 Task: Look for space in Jackson, United States from 6th September, 2023 to 12th September, 2023 for 4 adults in price range Rs.10000 to Rs.14000. Place can be private room with 4 bedrooms having 4 beds and 4 bathrooms. Property type can be house, flat, guest house. Amenities needed are: wifi, TV, free parkinig on premises, gym, breakfast. Booking option can be shelf check-in. Required host language is English.
Action: Mouse moved to (470, 120)
Screenshot: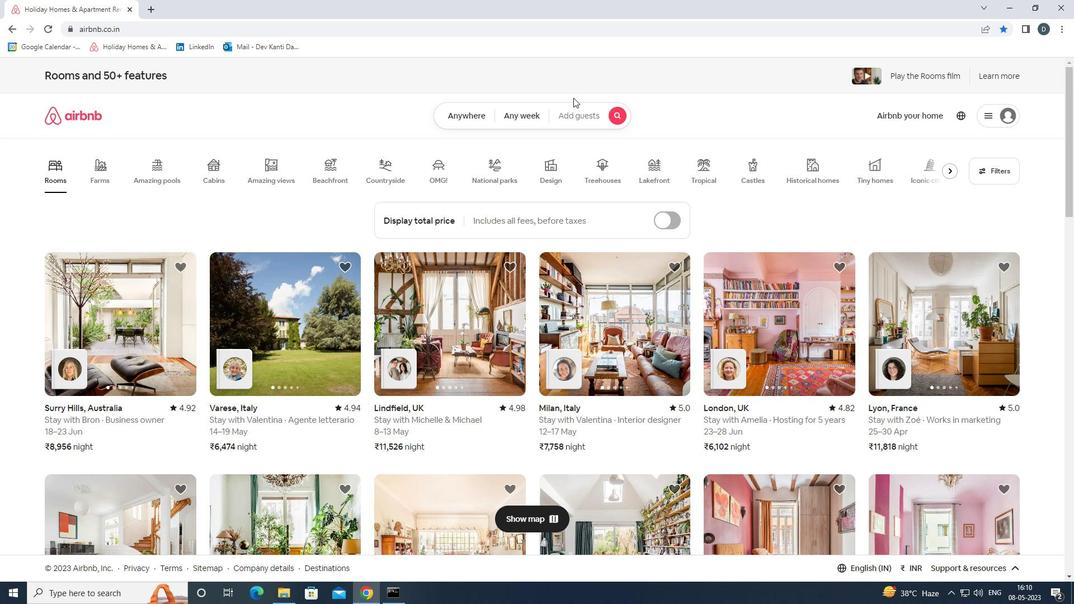 
Action: Mouse pressed left at (470, 120)
Screenshot: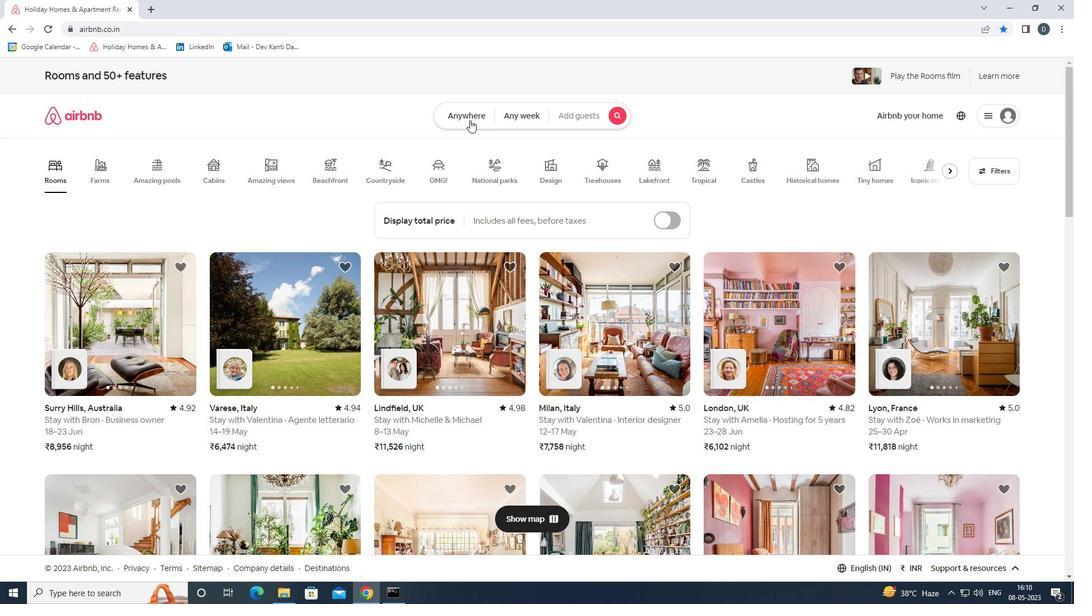
Action: Mouse moved to (428, 158)
Screenshot: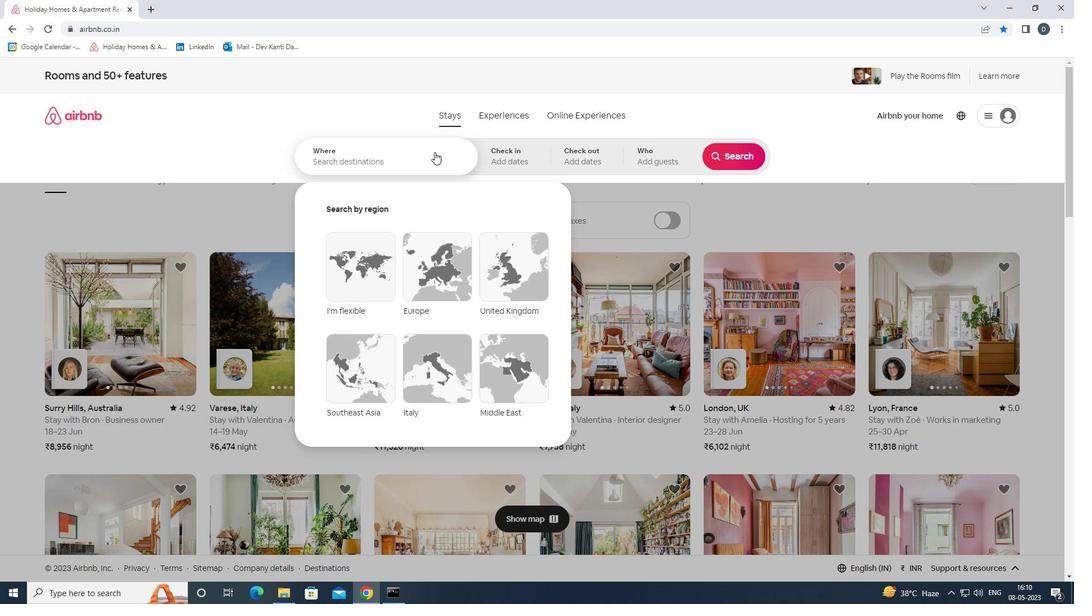 
Action: Mouse pressed left at (428, 158)
Screenshot: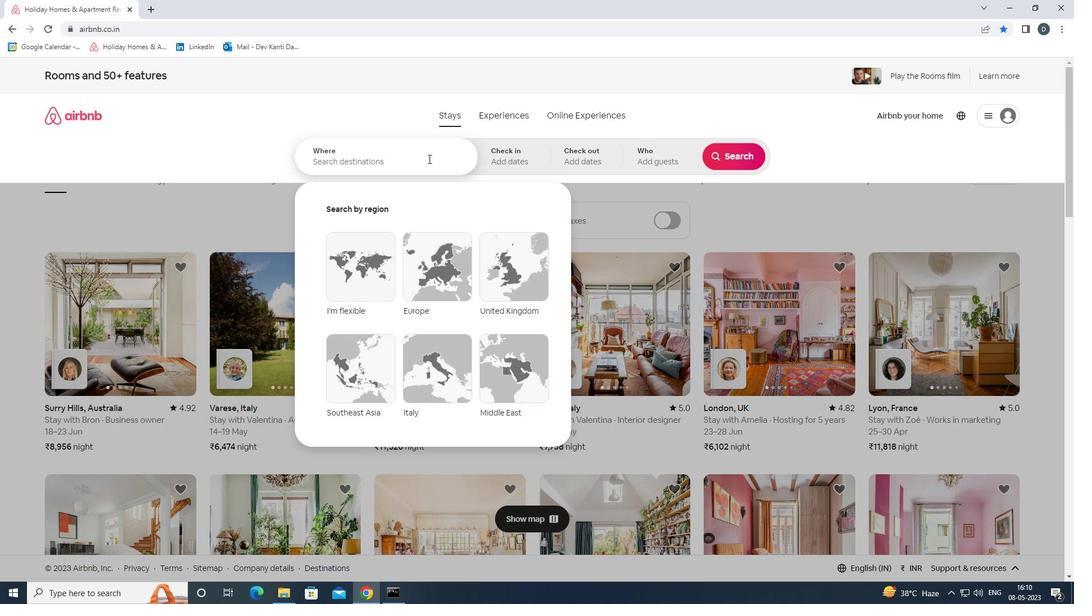 
Action: Mouse moved to (428, 160)
Screenshot: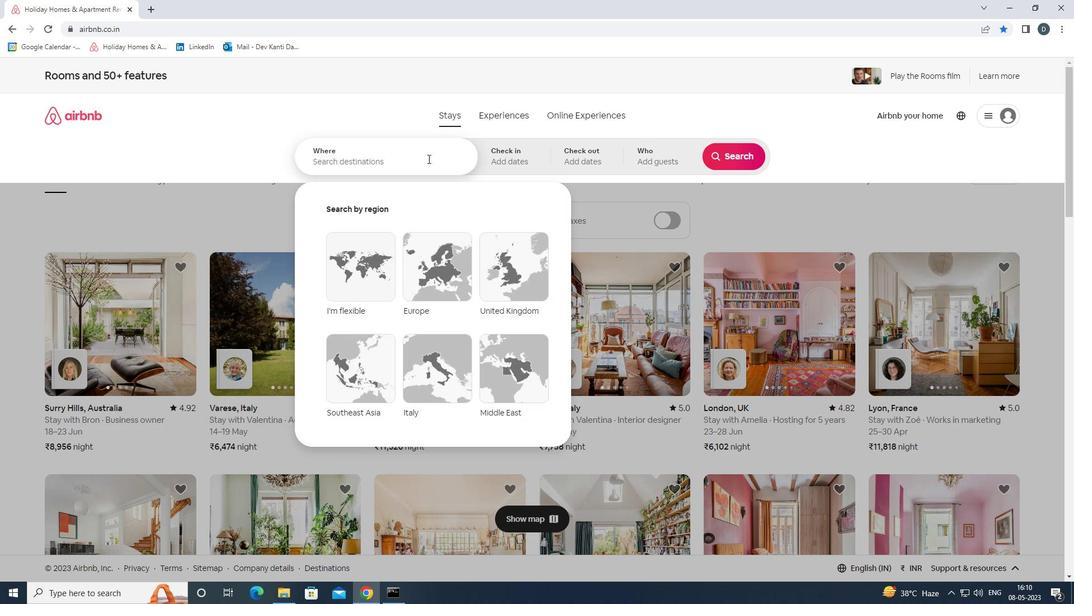 
Action: Key pressed <Key.shift><Key.shift><Key.shift><Key.shift><Key.shift><Key.shift><Key.shift><Key.shift><Key.shift><Key.shift><Key.shift><Key.shift><Key.shift><Key.shift><Key.shift><Key.shift><Key.shift><Key.shift><Key.shift><Key.shift><Key.shift><Key.shift><Key.shift><Key.shift><Key.shift><Key.shift>JACKSON,<Key.shift><Key.shift><Key.shift>UNITED<Key.space><Key.shift>STATES<Key.enter>
Screenshot: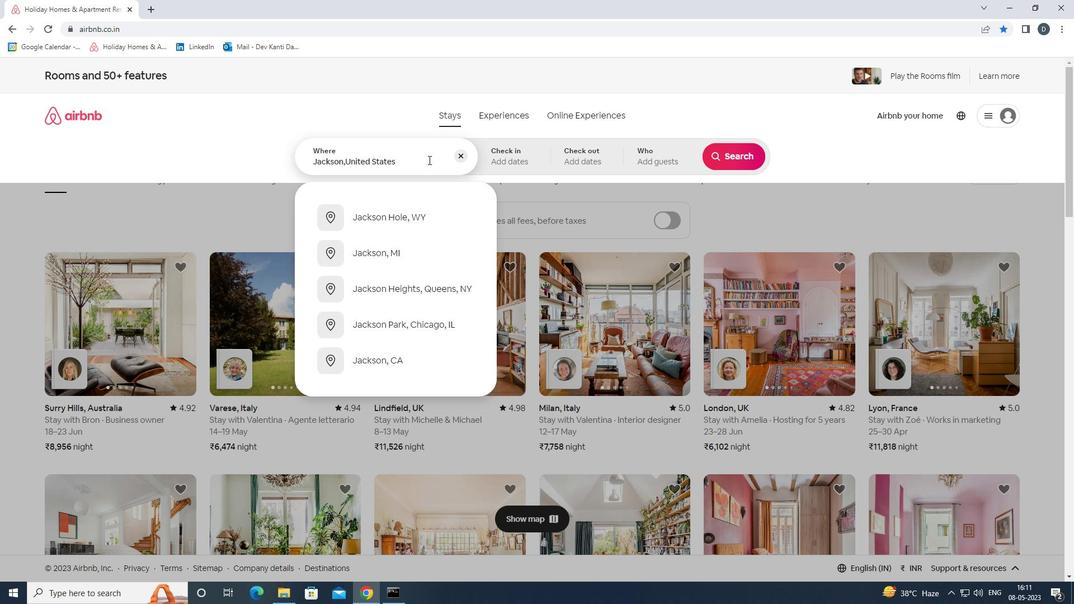 
Action: Mouse moved to (730, 246)
Screenshot: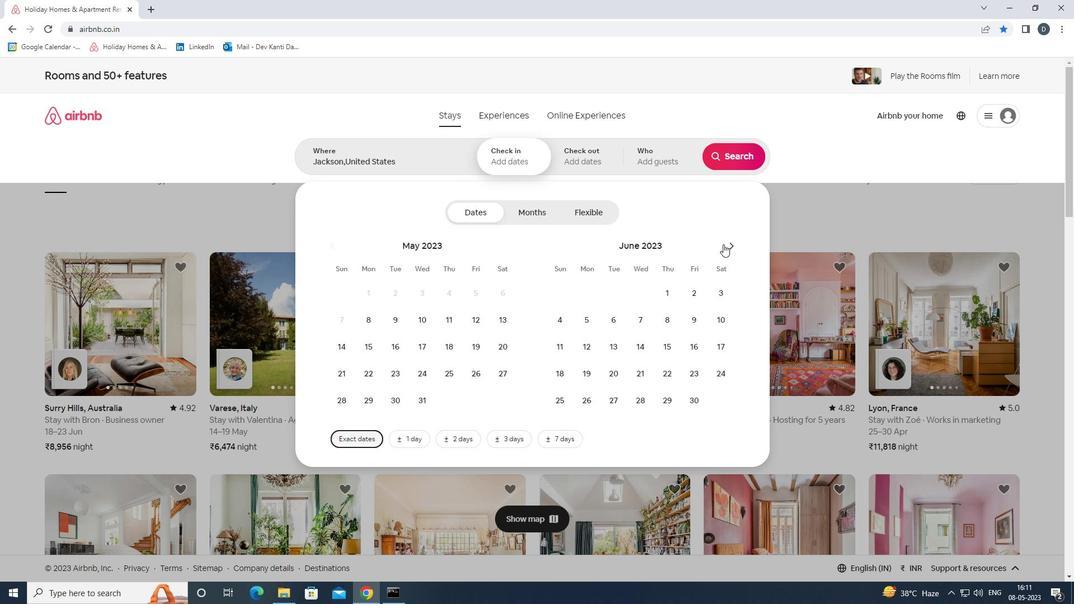 
Action: Mouse pressed left at (730, 246)
Screenshot: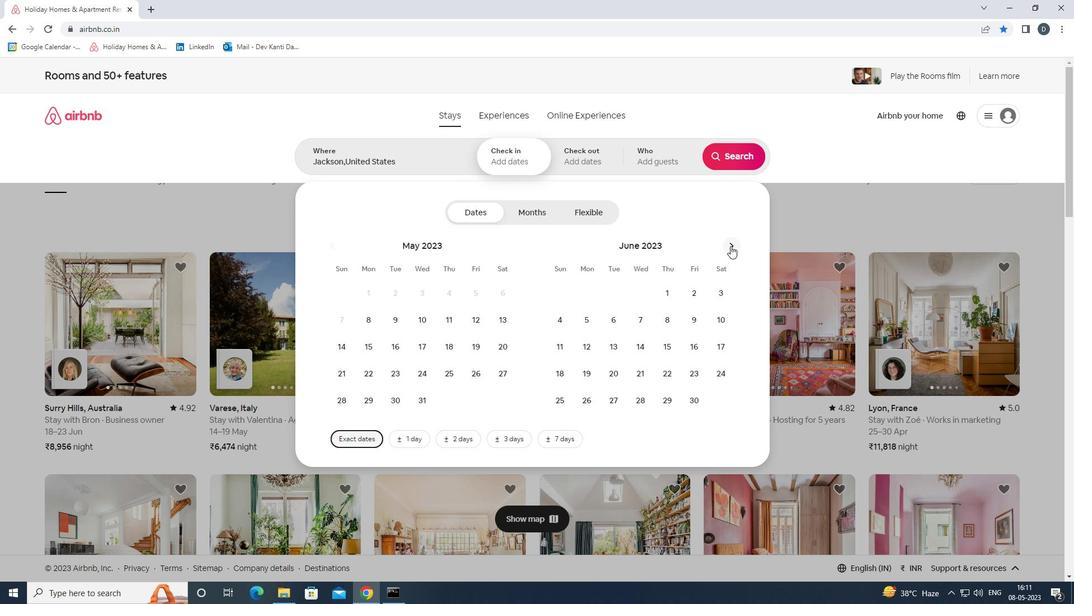 
Action: Mouse pressed left at (730, 246)
Screenshot: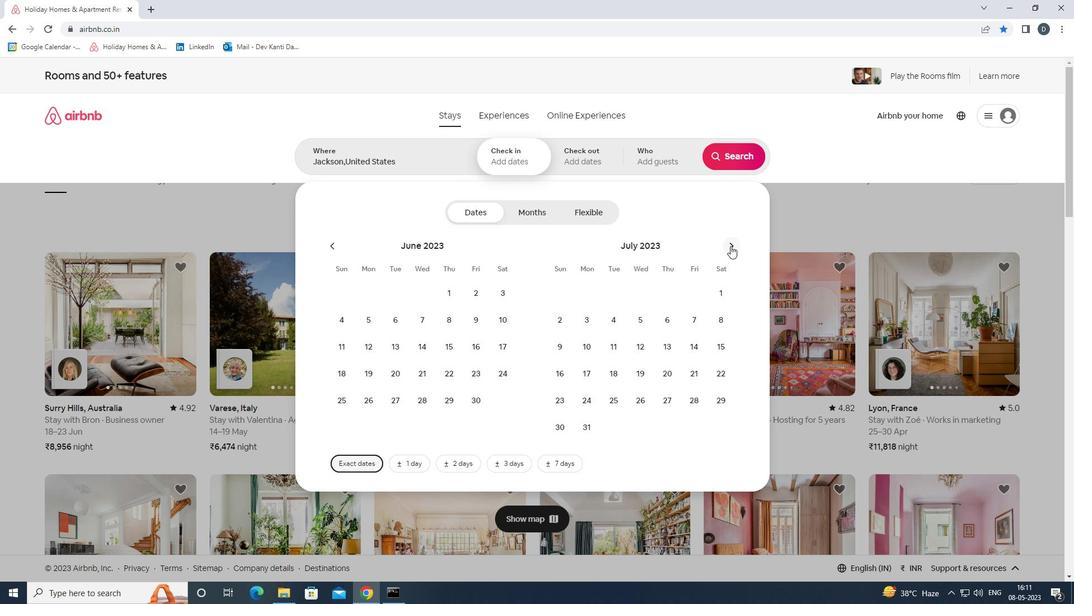 
Action: Mouse pressed left at (730, 246)
Screenshot: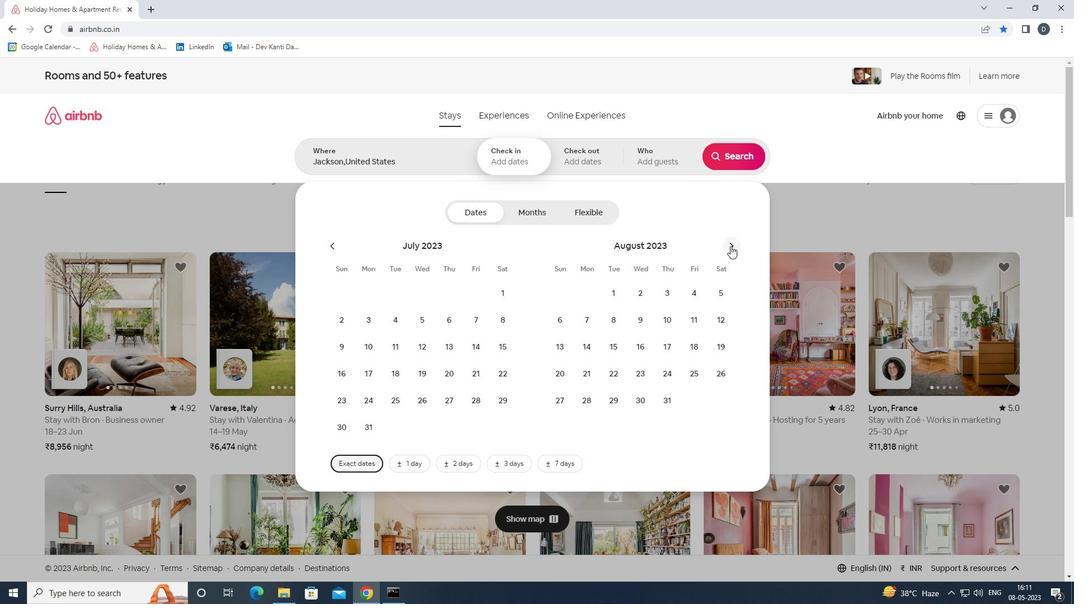 
Action: Mouse moved to (645, 318)
Screenshot: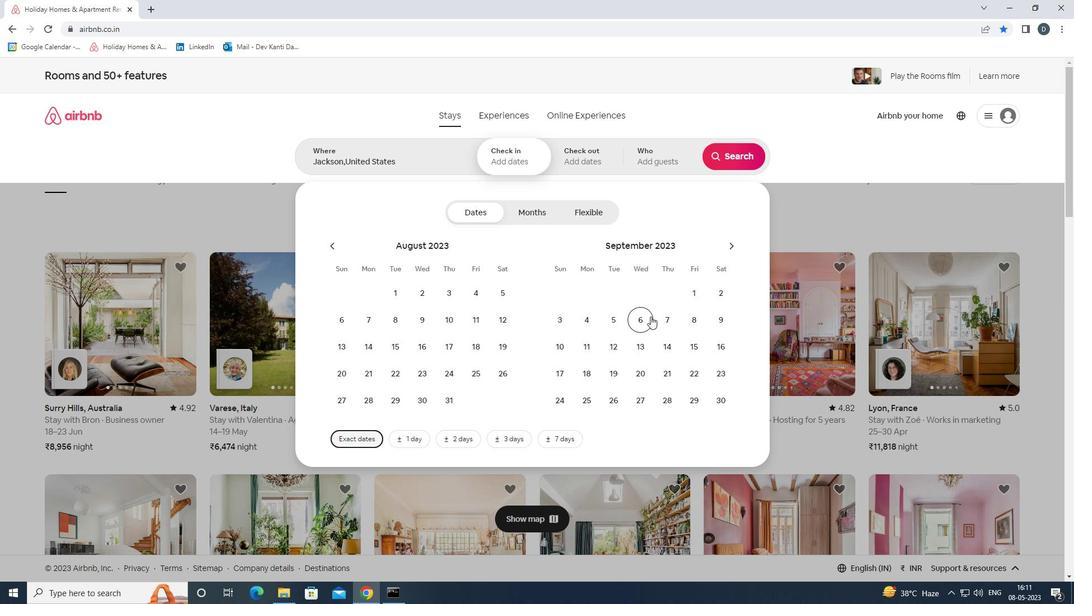 
Action: Mouse pressed left at (645, 318)
Screenshot: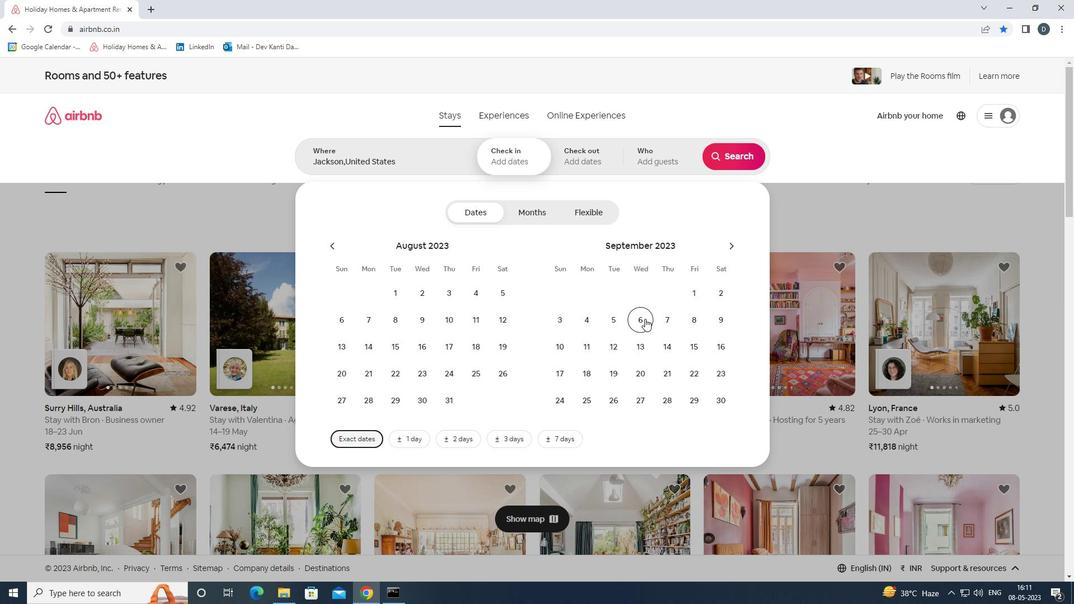 
Action: Mouse moved to (621, 341)
Screenshot: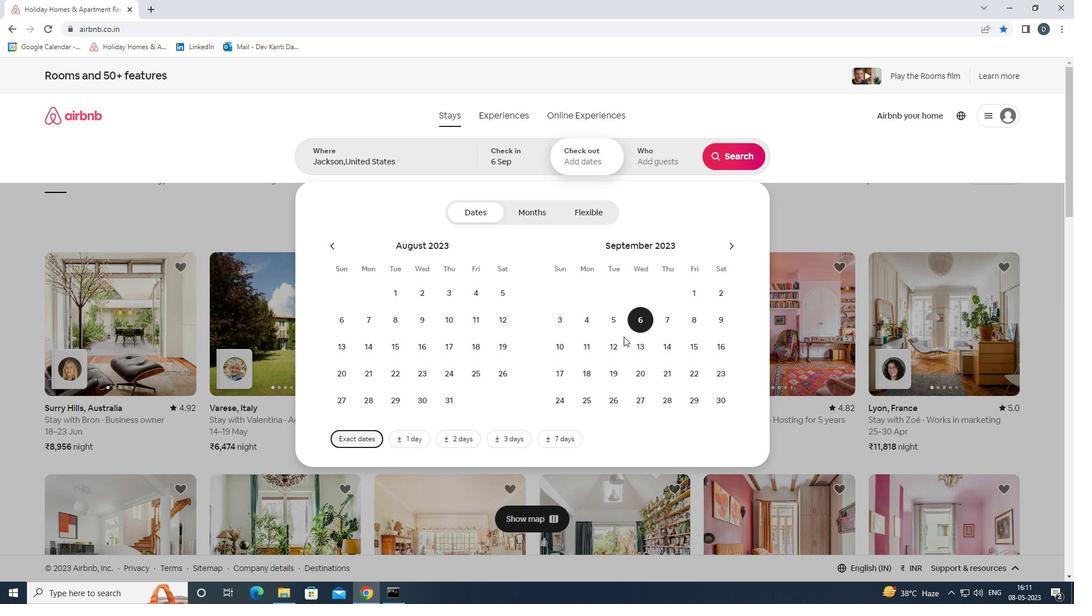 
Action: Mouse pressed left at (621, 341)
Screenshot: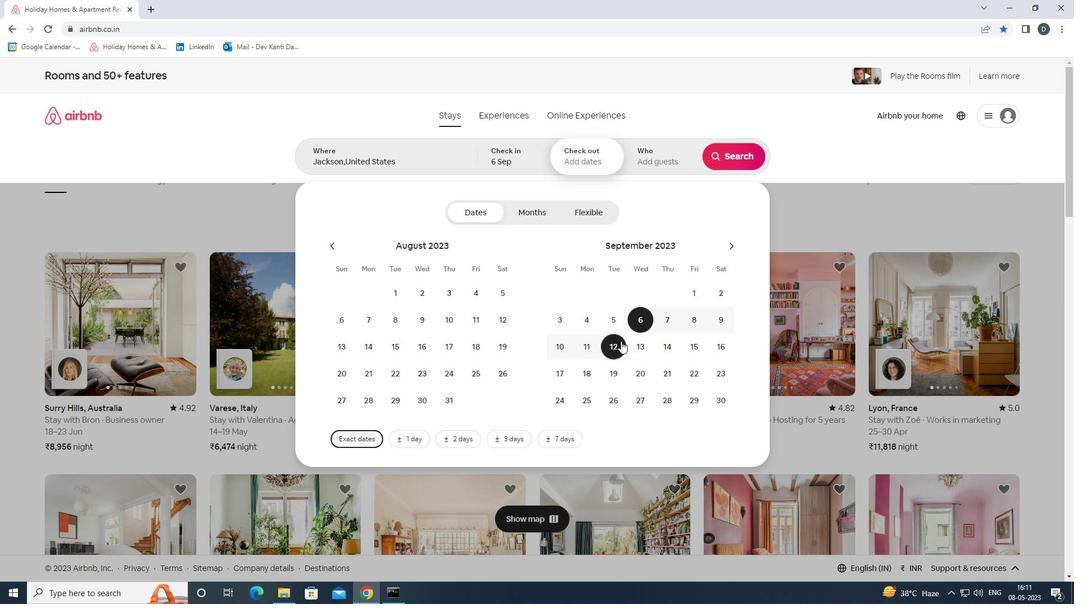 
Action: Mouse moved to (671, 159)
Screenshot: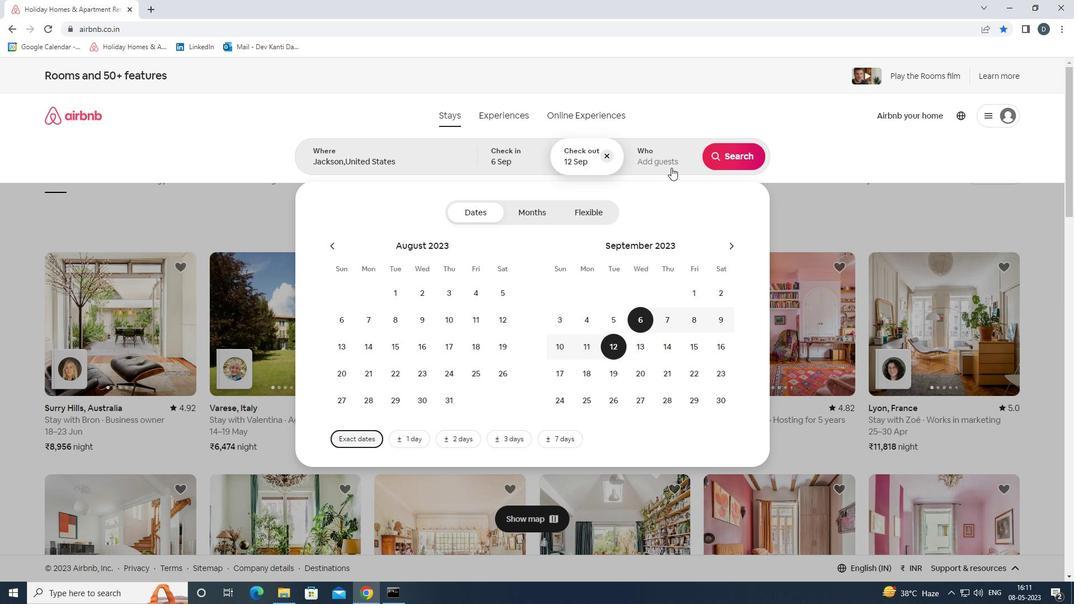 
Action: Mouse pressed left at (671, 159)
Screenshot: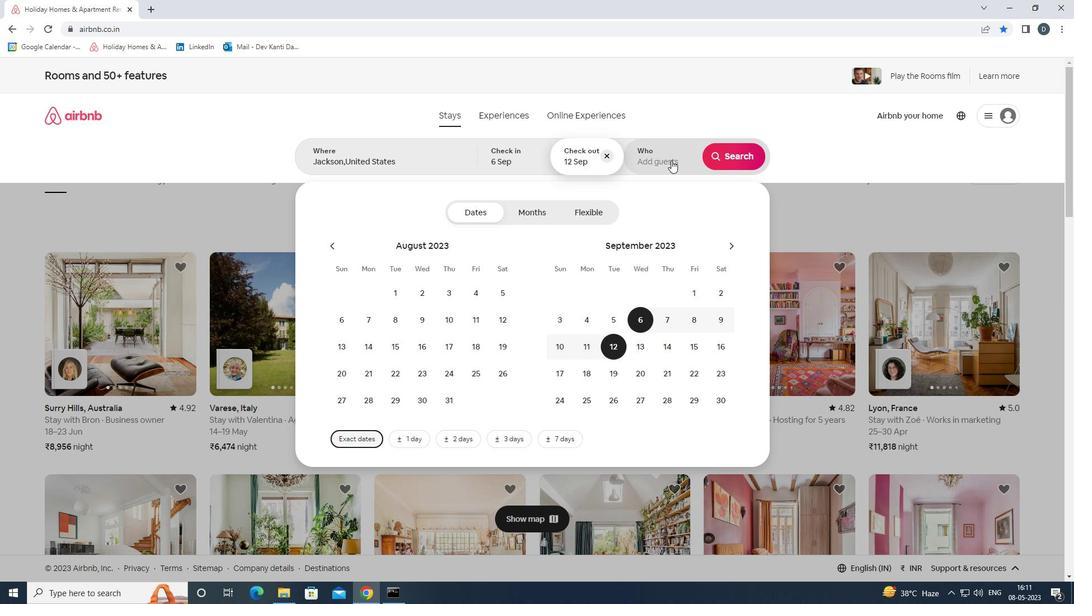 
Action: Mouse moved to (734, 219)
Screenshot: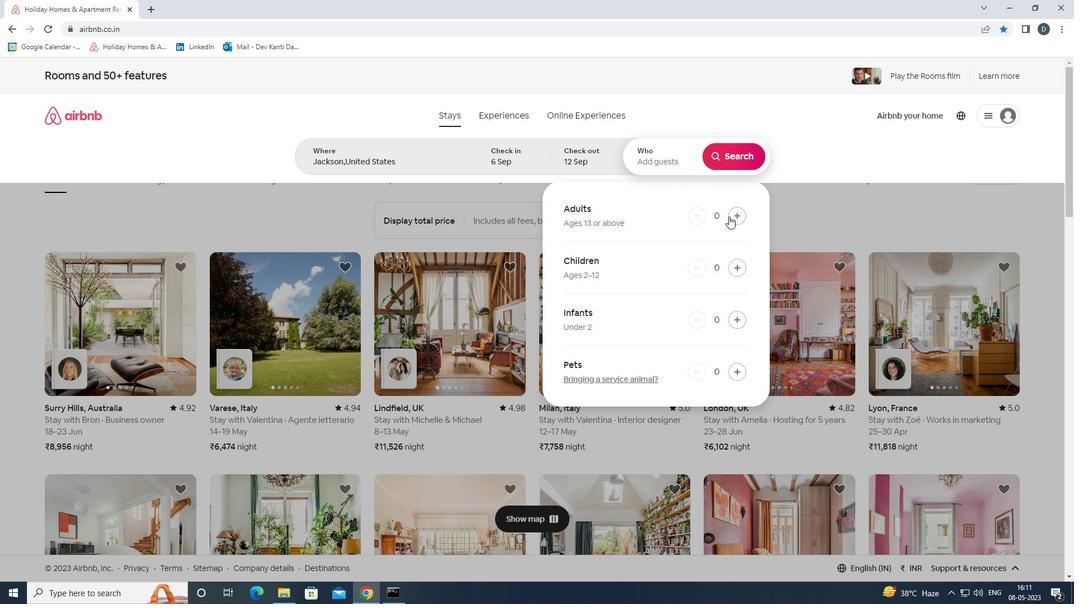 
Action: Mouse pressed left at (734, 219)
Screenshot: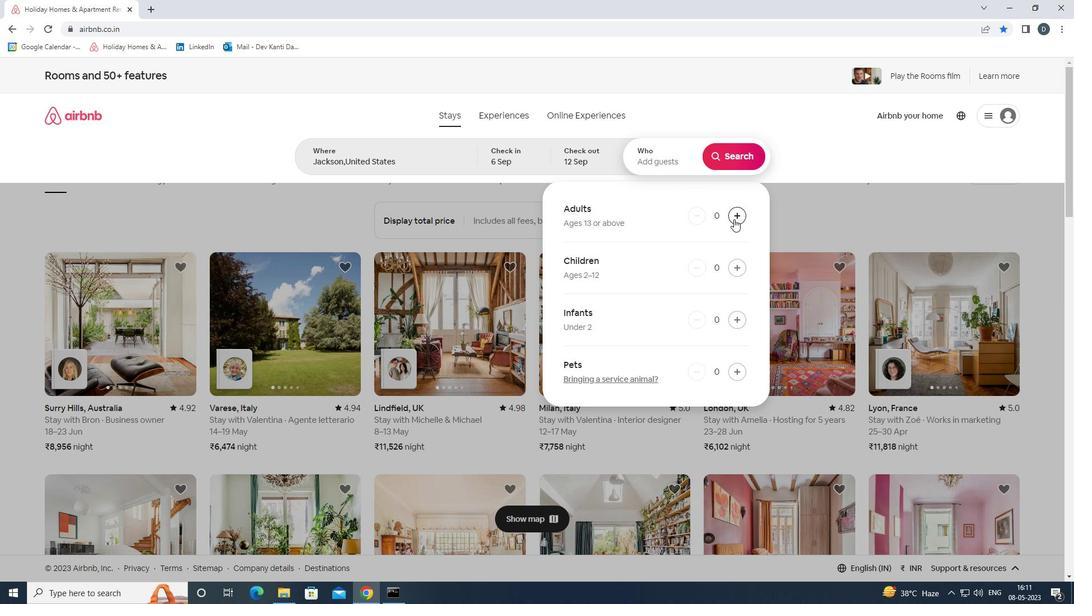 
Action: Mouse pressed left at (734, 219)
Screenshot: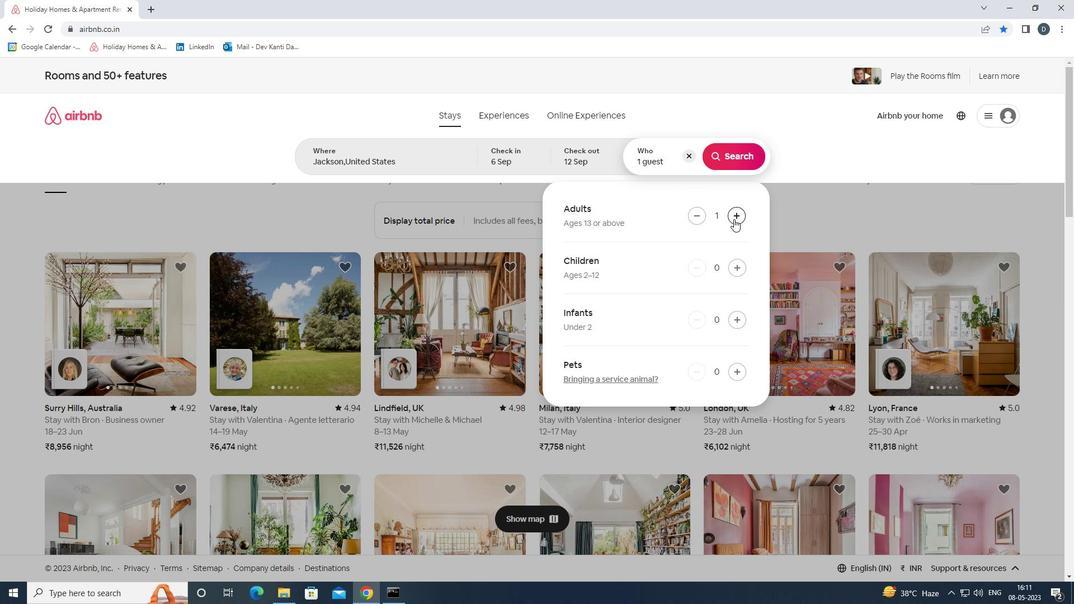 
Action: Mouse pressed left at (734, 219)
Screenshot: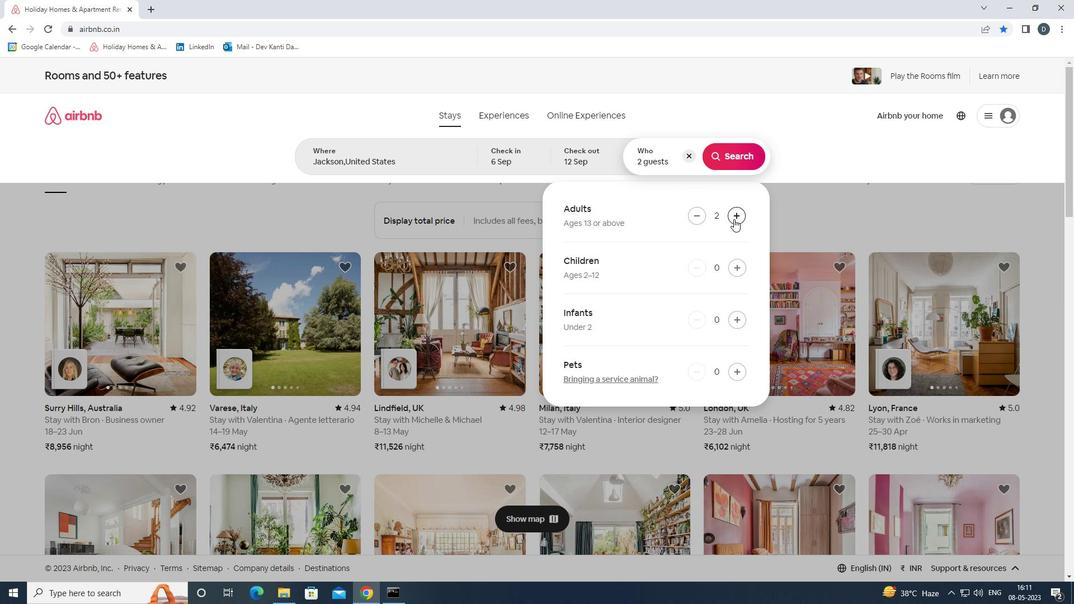 
Action: Mouse pressed left at (734, 219)
Screenshot: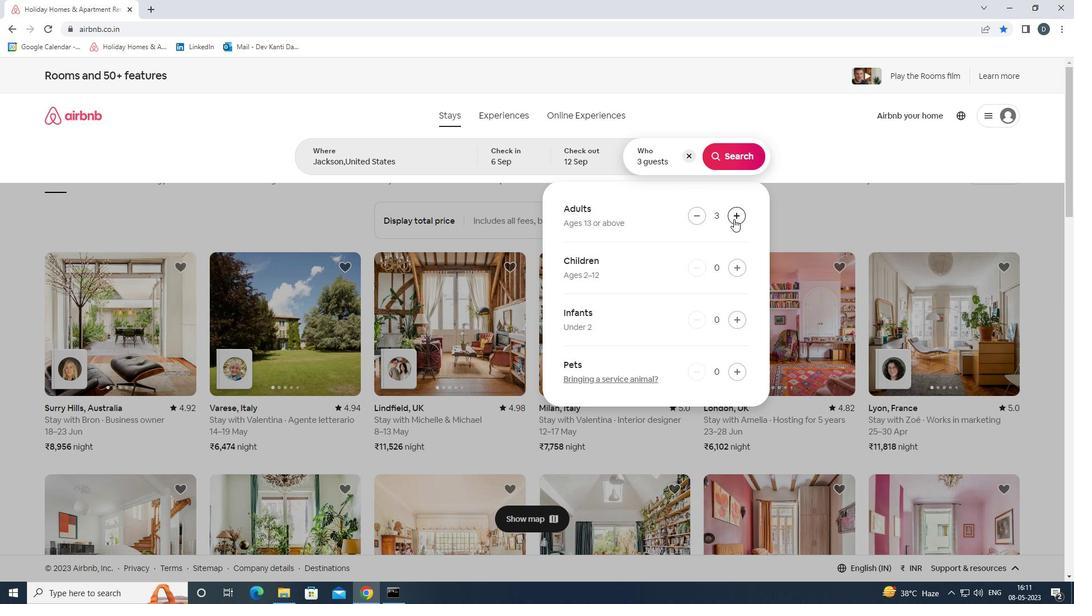 
Action: Mouse moved to (737, 160)
Screenshot: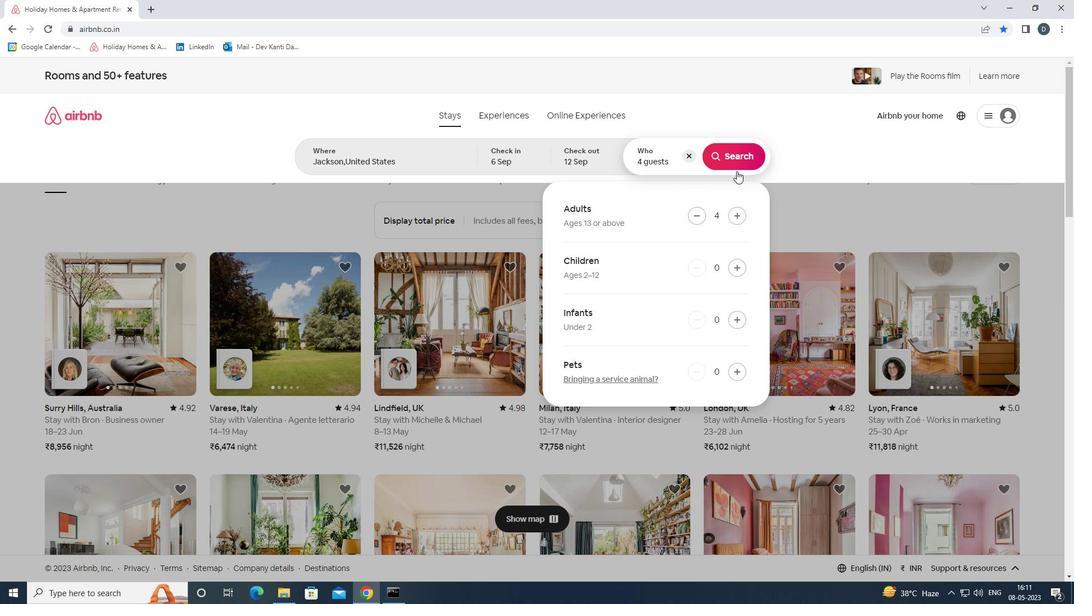 
Action: Mouse pressed left at (737, 160)
Screenshot: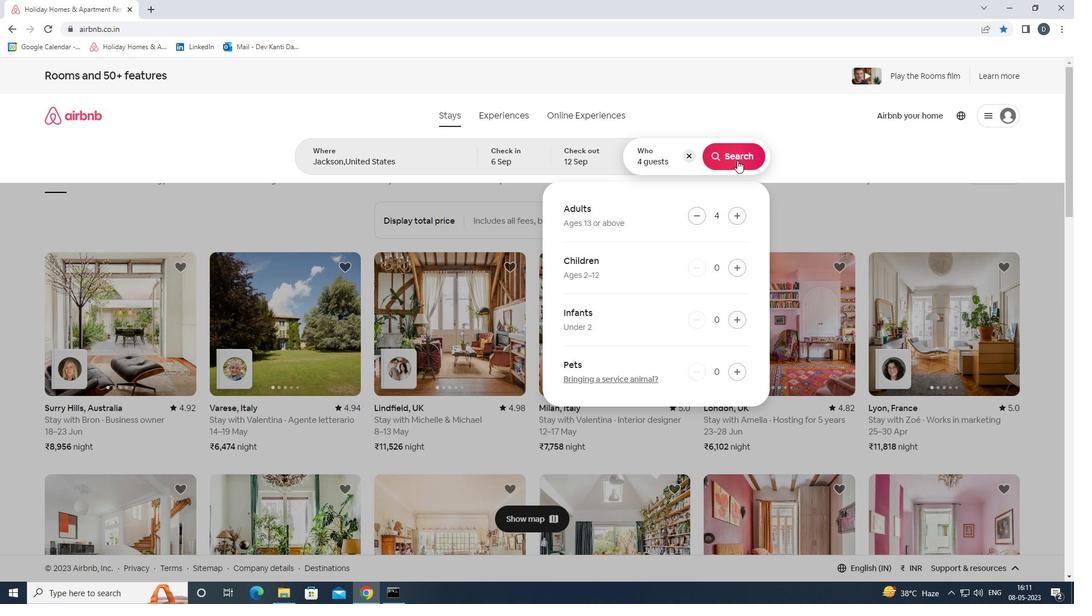 
Action: Mouse moved to (1013, 125)
Screenshot: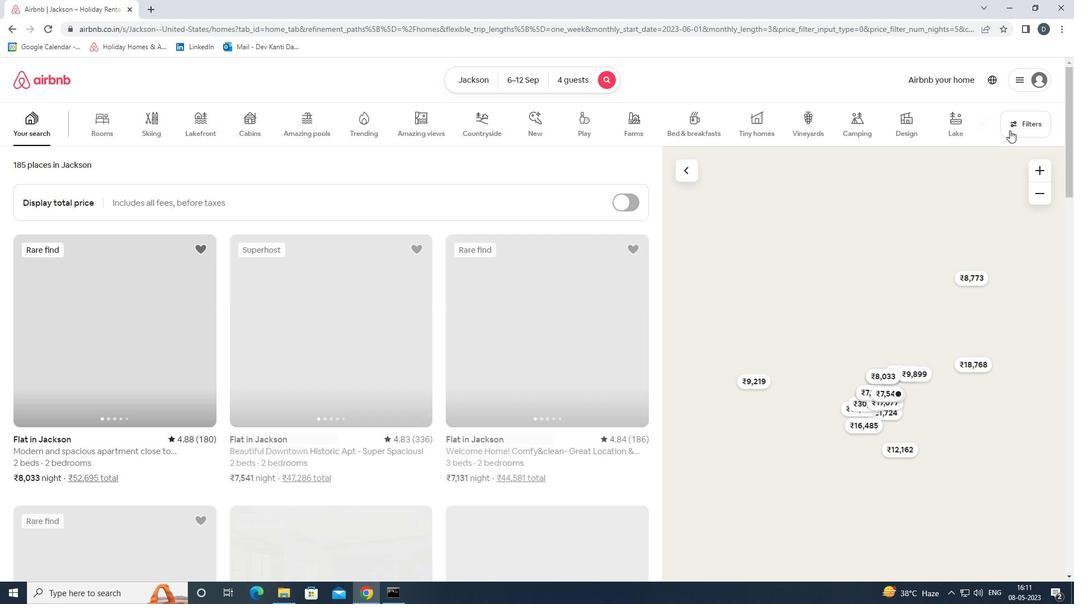 
Action: Mouse pressed left at (1013, 125)
Screenshot: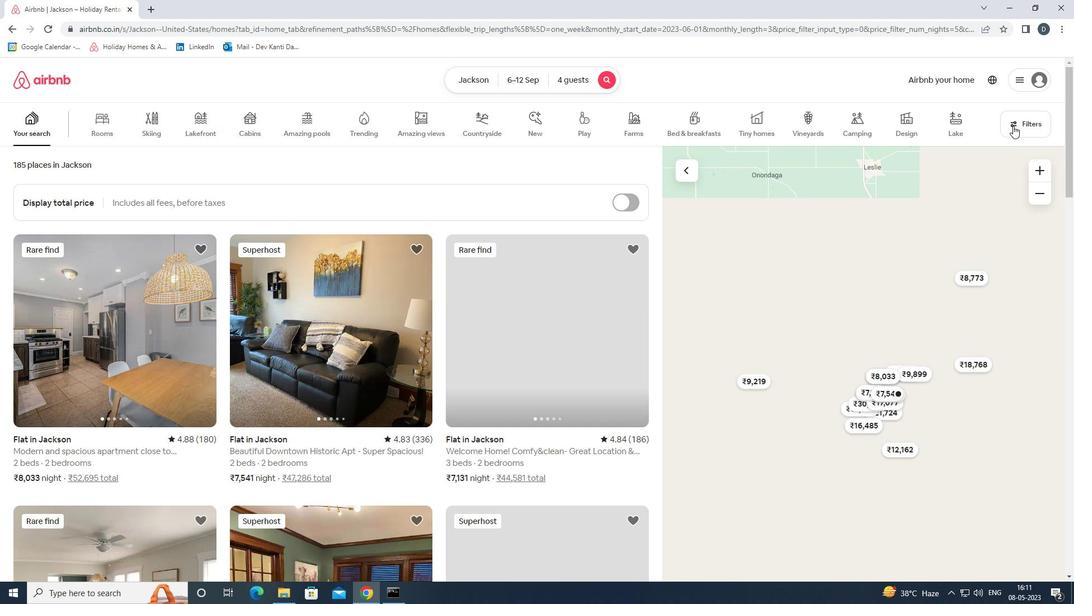 
Action: Mouse moved to (488, 394)
Screenshot: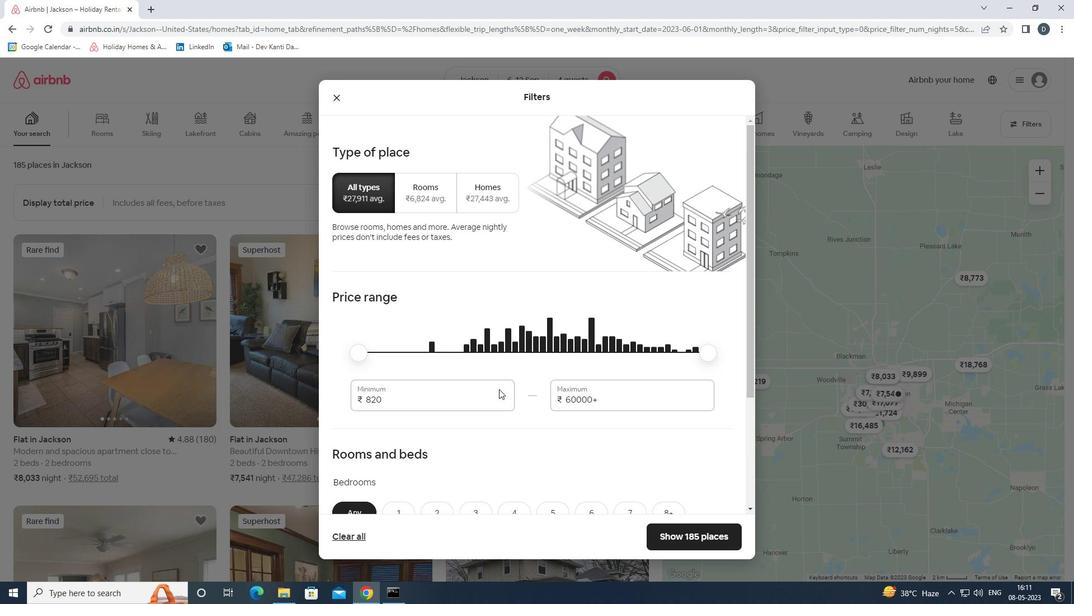 
Action: Mouse pressed left at (488, 394)
Screenshot: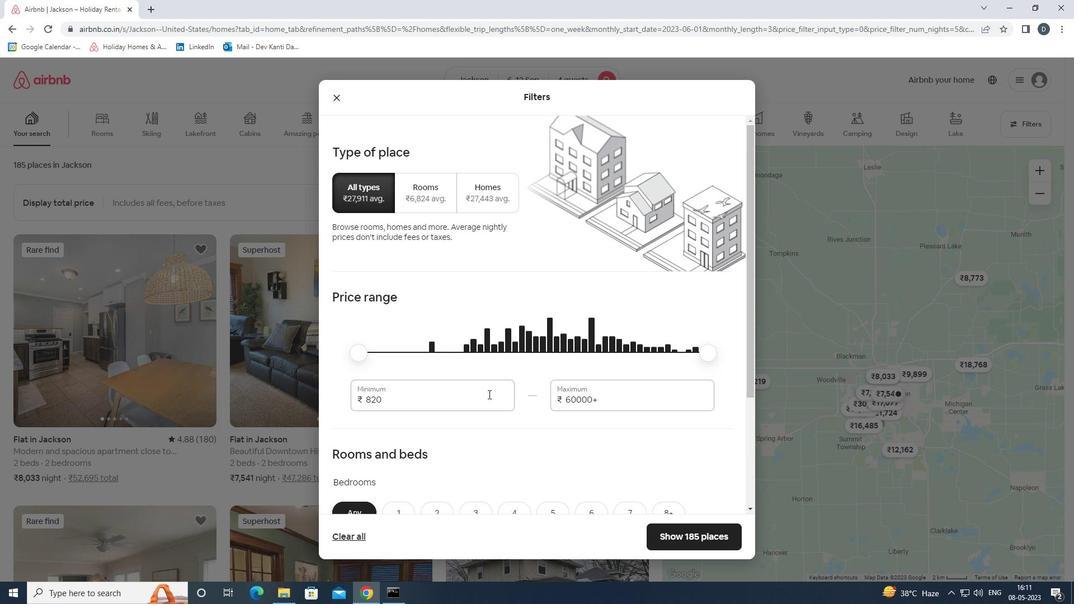 
Action: Mouse moved to (488, 394)
Screenshot: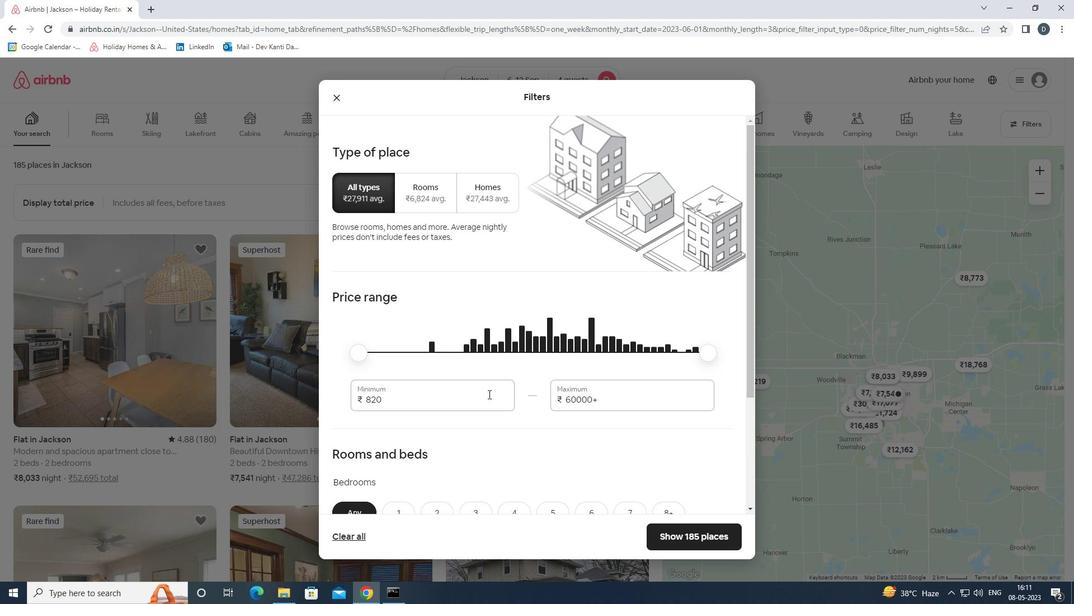 
Action: Mouse pressed left at (488, 394)
Screenshot: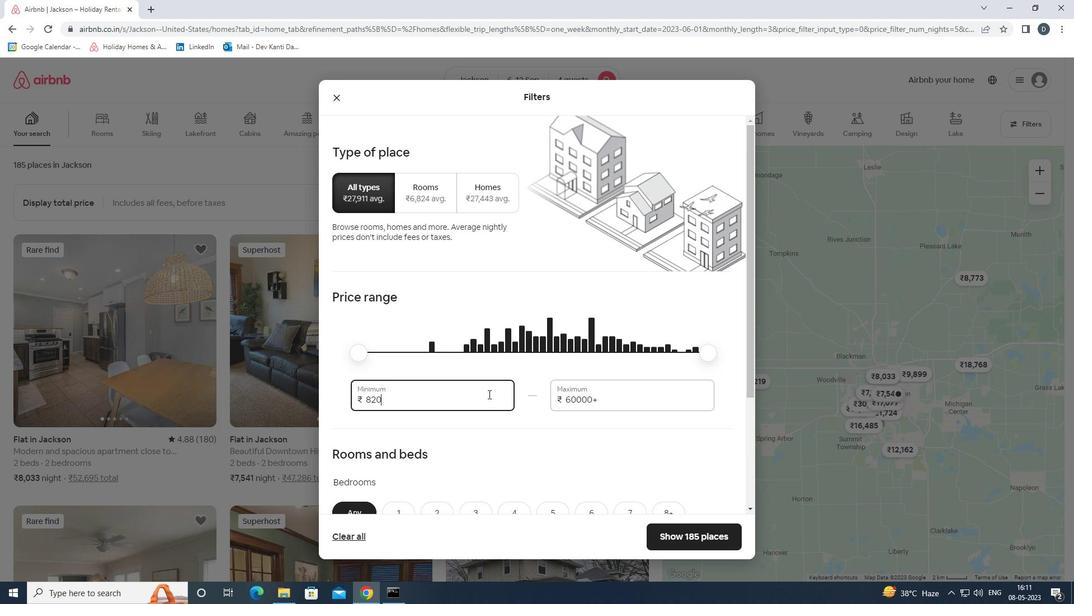 
Action: Mouse moved to (488, 395)
Screenshot: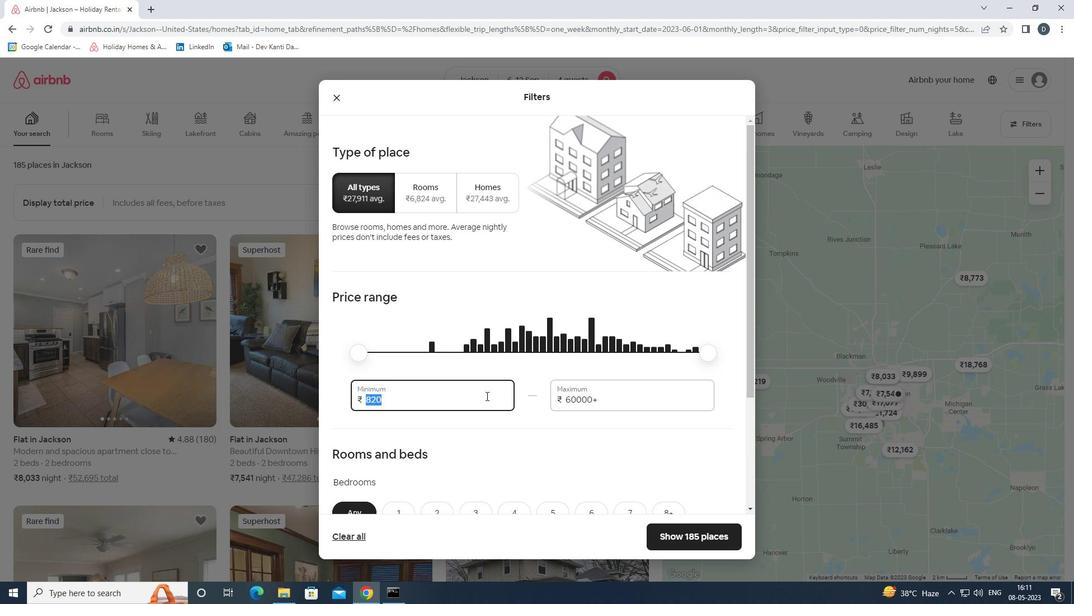 
Action: Key pressed 10000<Key.tab>14000
Screenshot: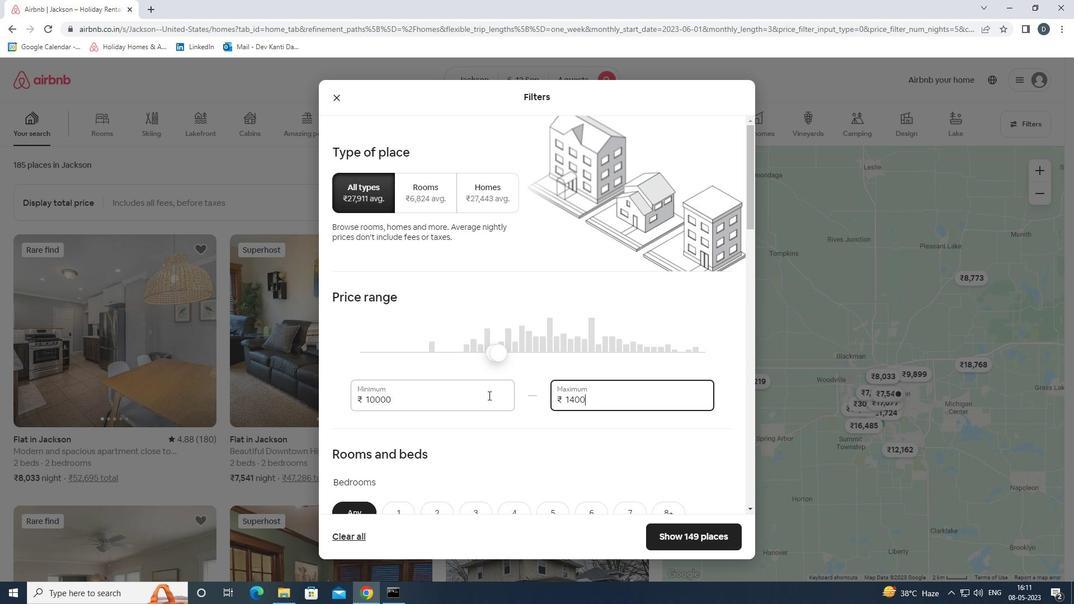 
Action: Mouse moved to (493, 393)
Screenshot: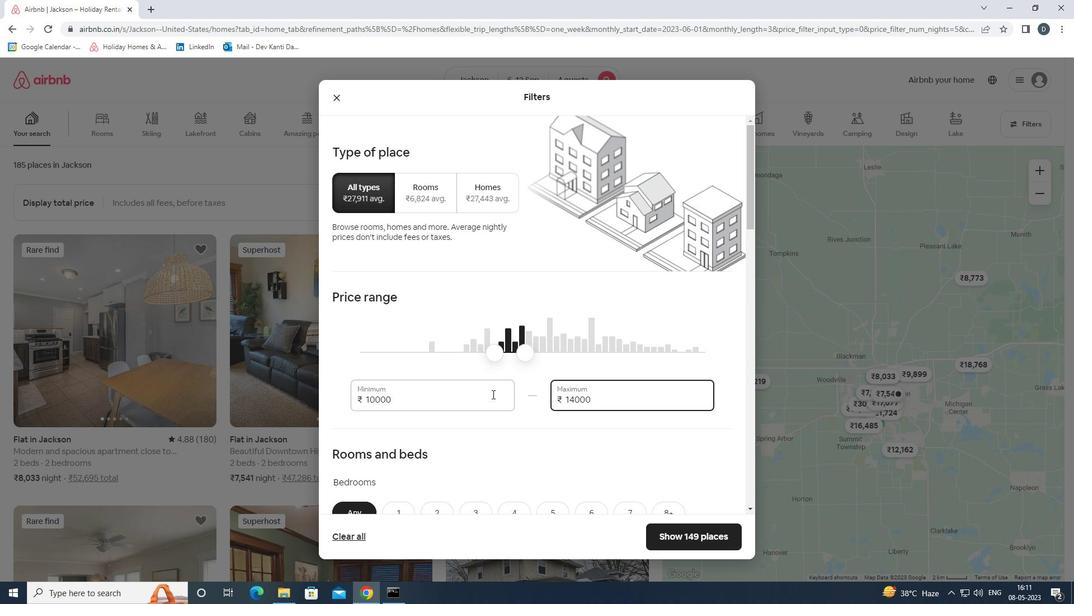 
Action: Mouse scrolled (493, 392) with delta (0, 0)
Screenshot: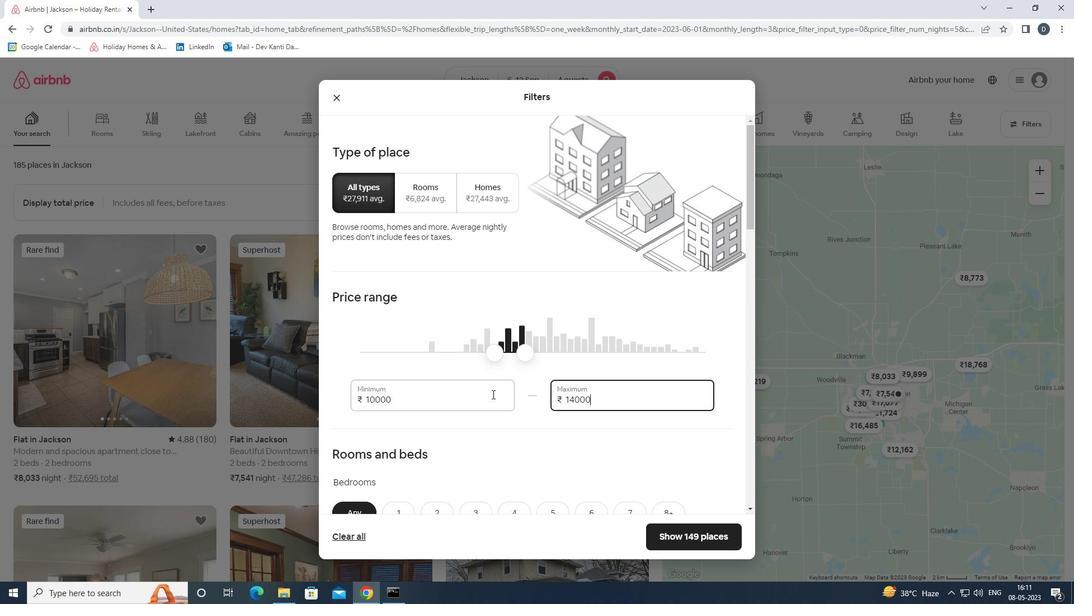 
Action: Mouse moved to (501, 390)
Screenshot: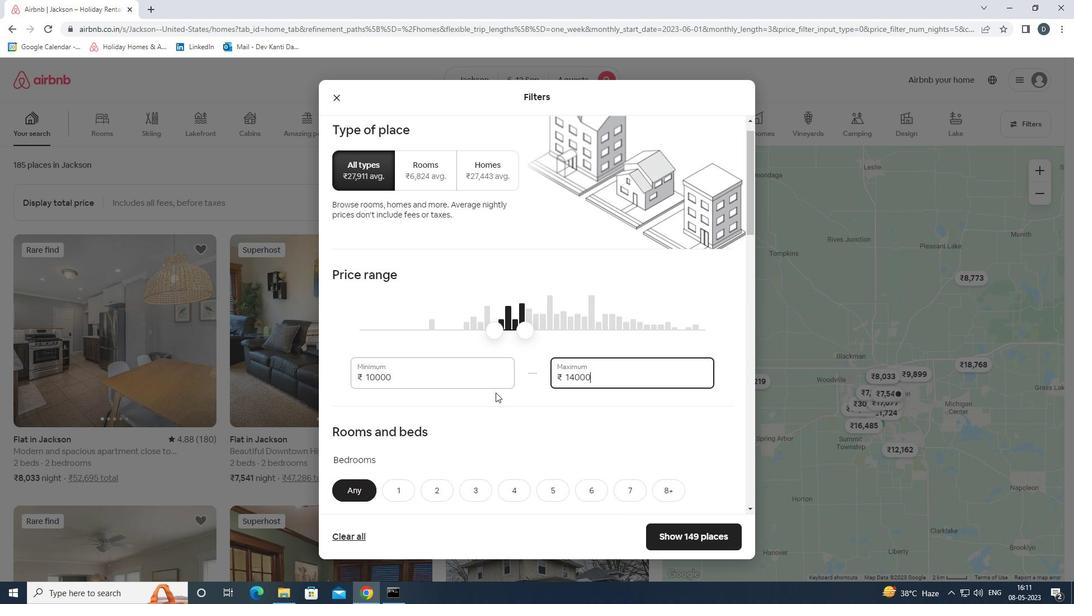 
Action: Mouse scrolled (501, 389) with delta (0, 0)
Screenshot: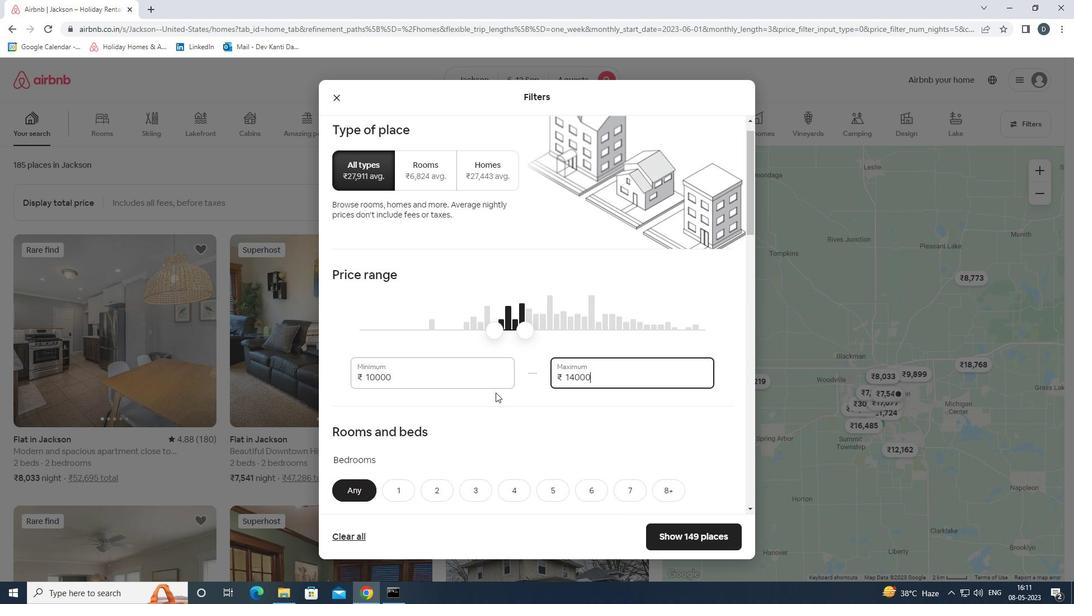 
Action: Mouse moved to (509, 387)
Screenshot: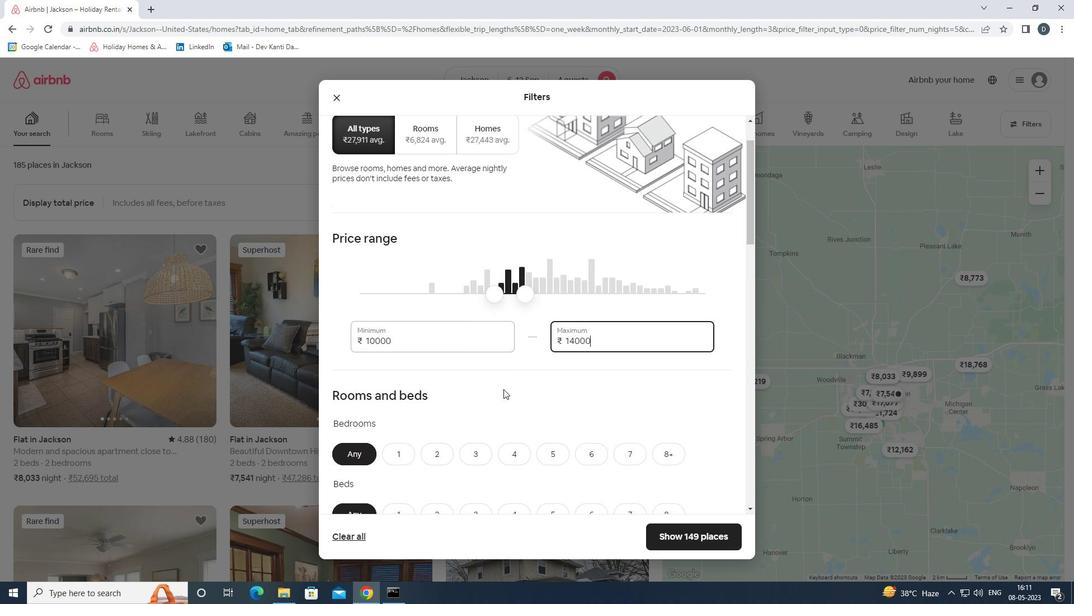 
Action: Mouse scrolled (509, 387) with delta (0, 0)
Screenshot: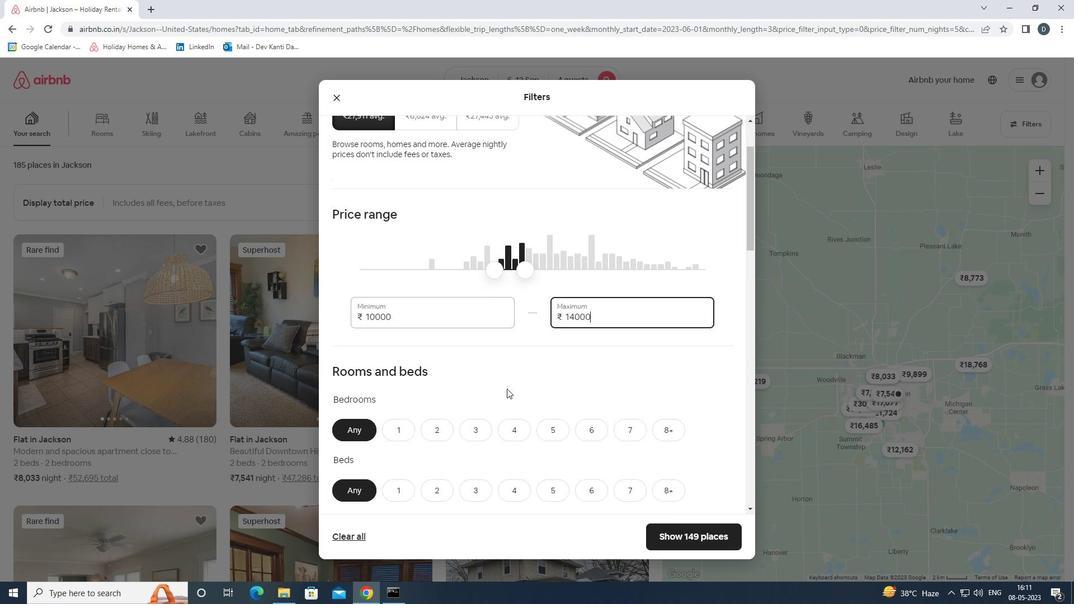 
Action: Mouse moved to (515, 349)
Screenshot: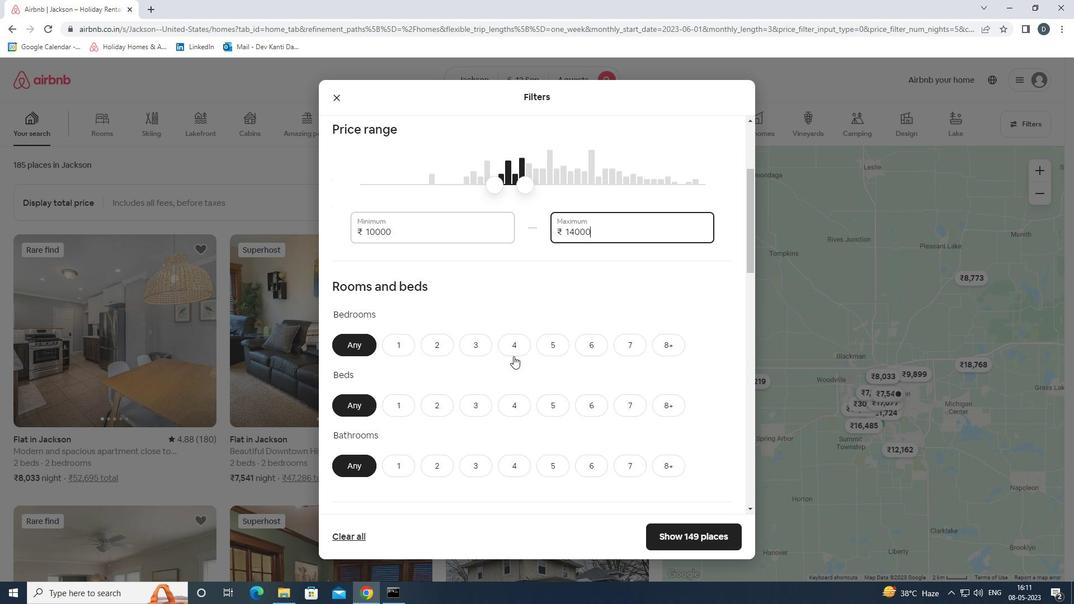 
Action: Mouse pressed left at (515, 349)
Screenshot: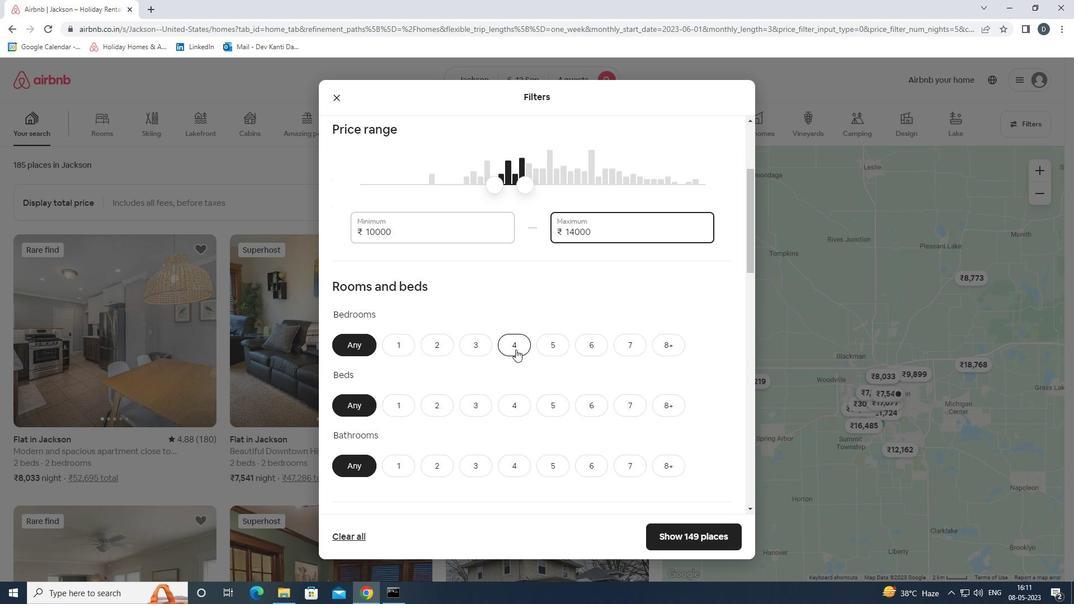 
Action: Mouse moved to (515, 405)
Screenshot: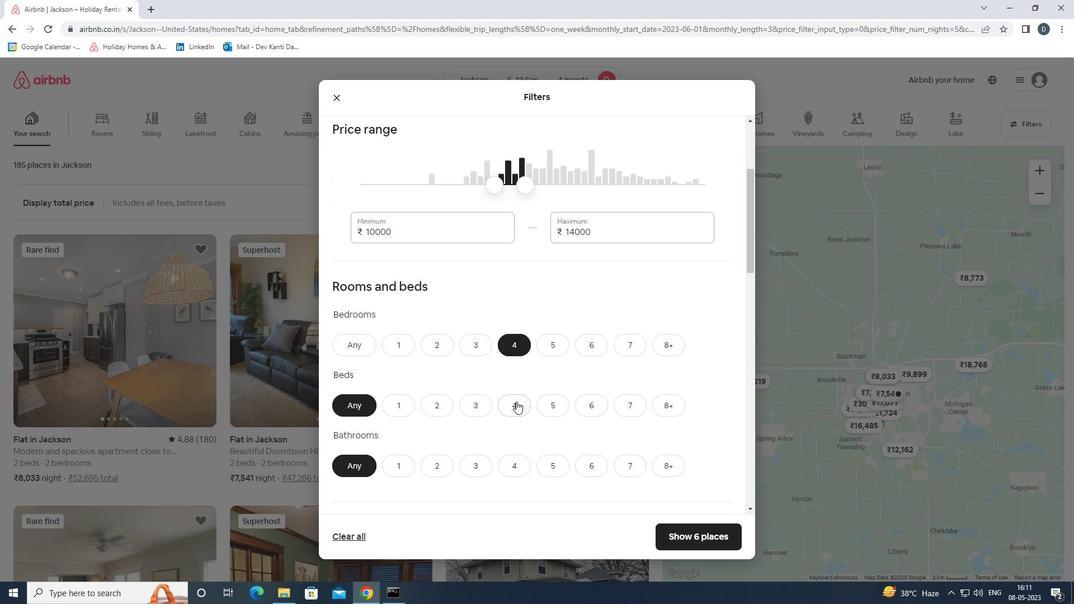 
Action: Mouse pressed left at (515, 405)
Screenshot: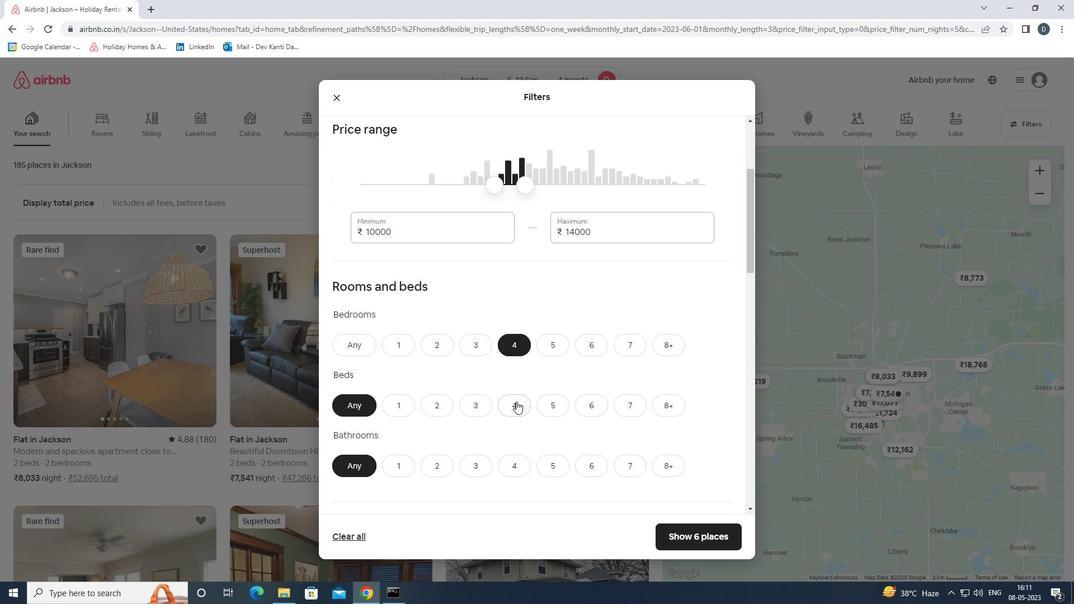 
Action: Mouse moved to (512, 461)
Screenshot: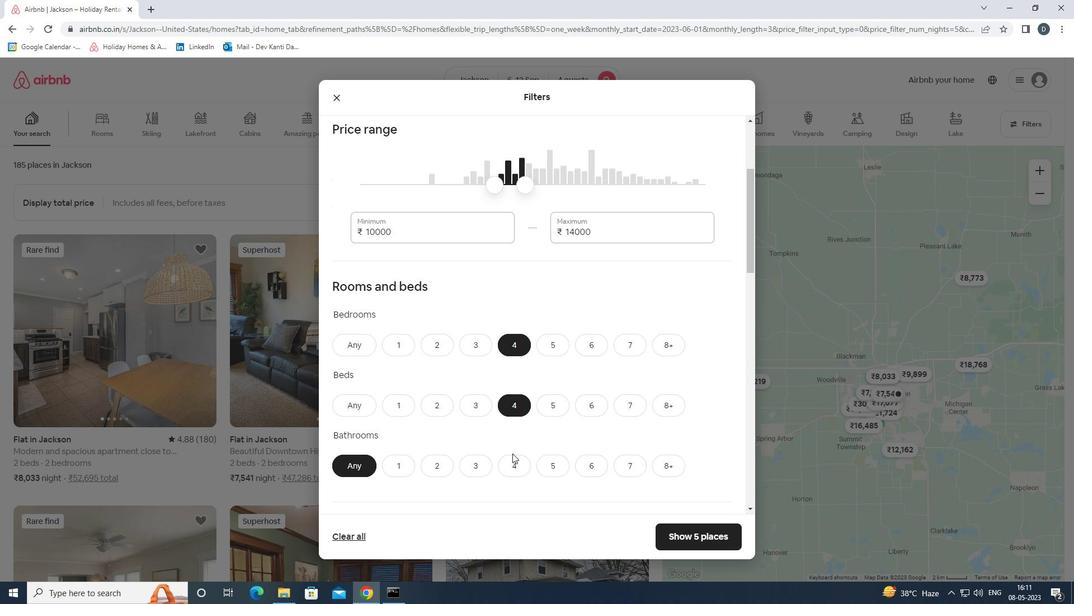 
Action: Mouse pressed left at (512, 461)
Screenshot: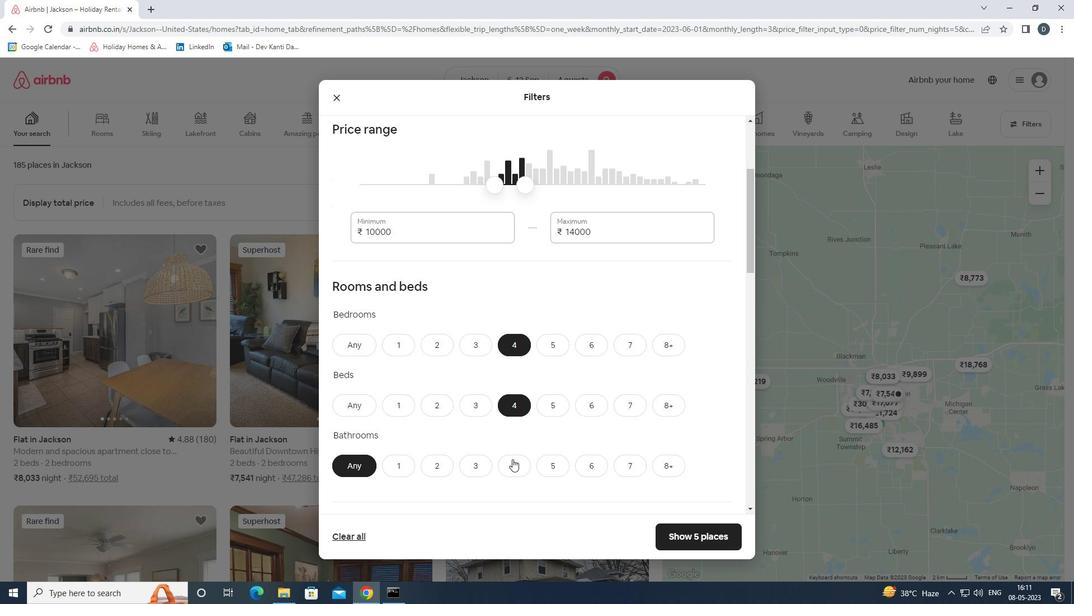 
Action: Mouse scrolled (512, 460) with delta (0, 0)
Screenshot: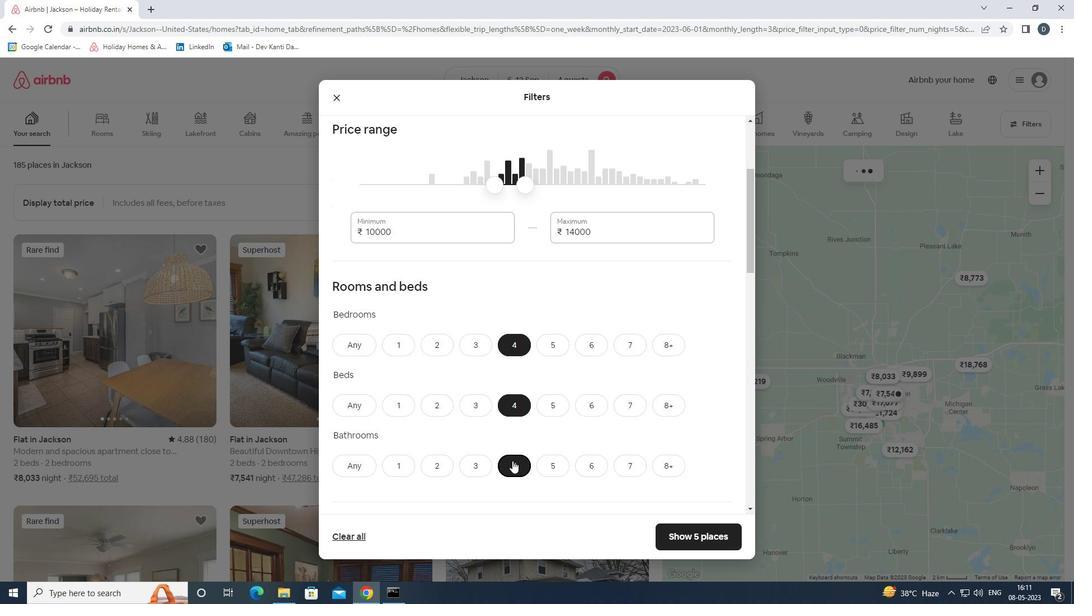 
Action: Mouse scrolled (512, 460) with delta (0, 0)
Screenshot: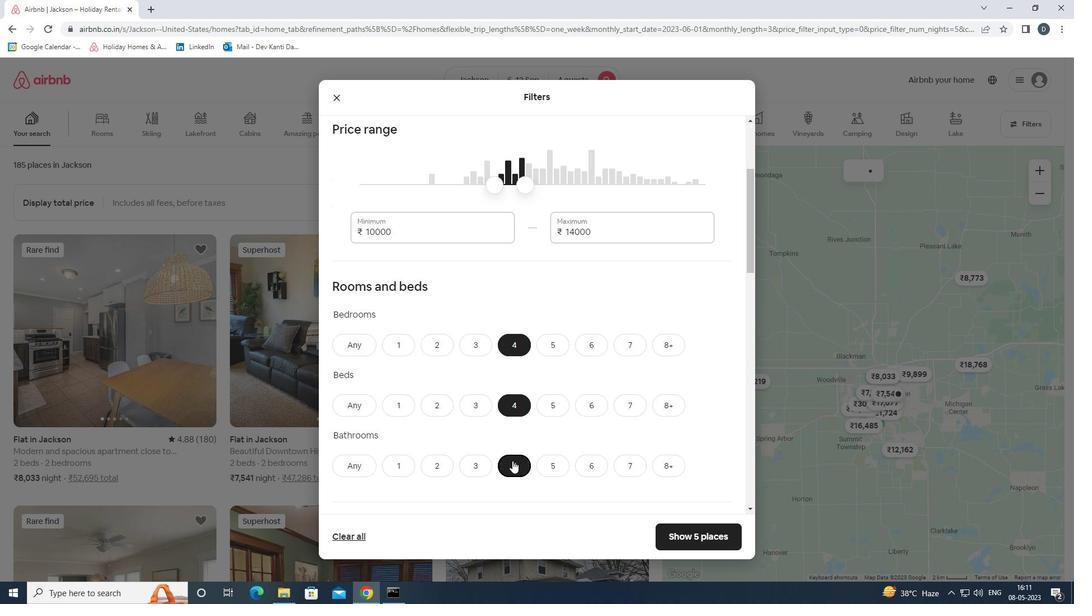
Action: Mouse moved to (515, 459)
Screenshot: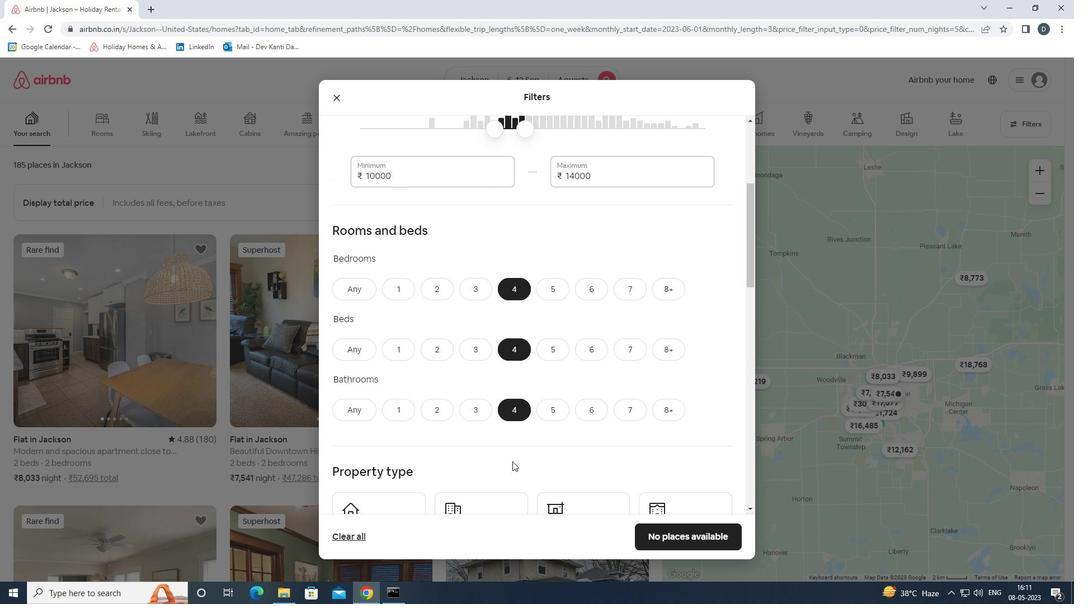 
Action: Mouse scrolled (515, 459) with delta (0, 0)
Screenshot: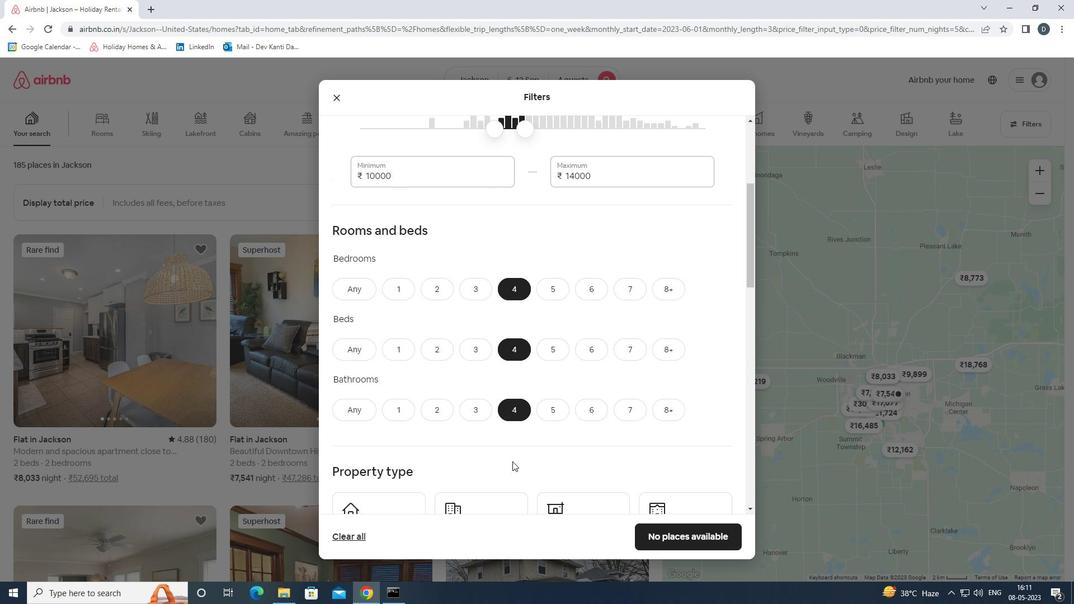 
Action: Mouse moved to (515, 459)
Screenshot: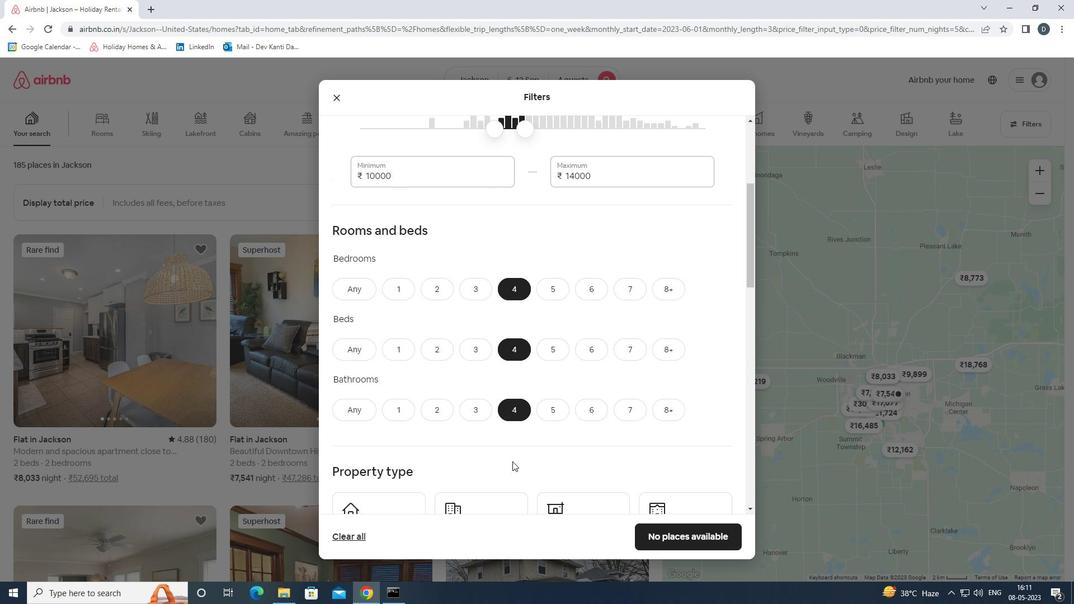 
Action: Mouse scrolled (515, 458) with delta (0, 0)
Screenshot: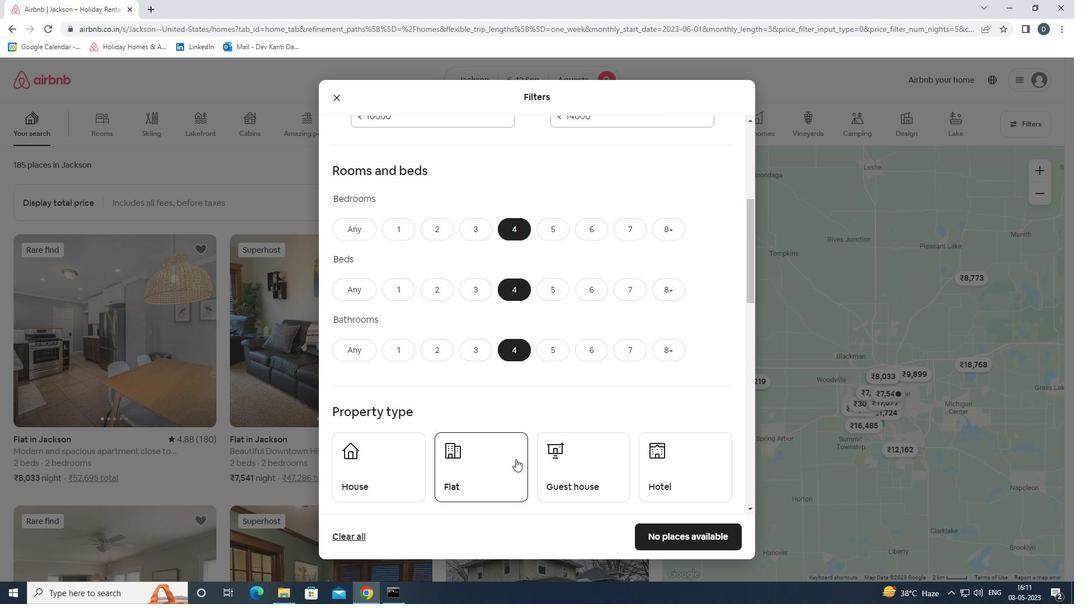 
Action: Mouse moved to (399, 371)
Screenshot: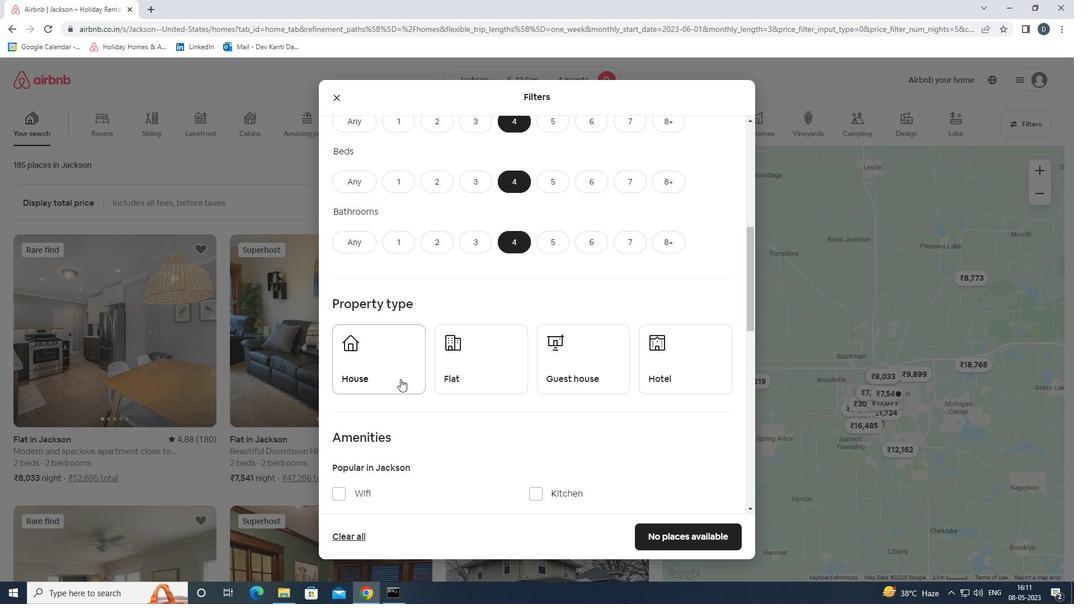 
Action: Mouse pressed left at (399, 371)
Screenshot: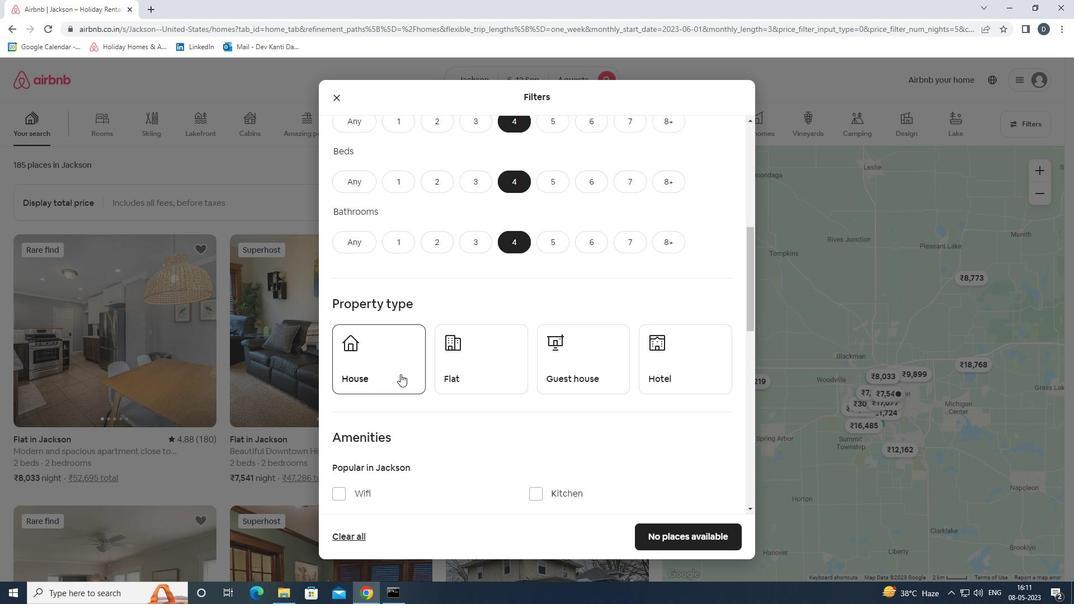 
Action: Mouse moved to (481, 359)
Screenshot: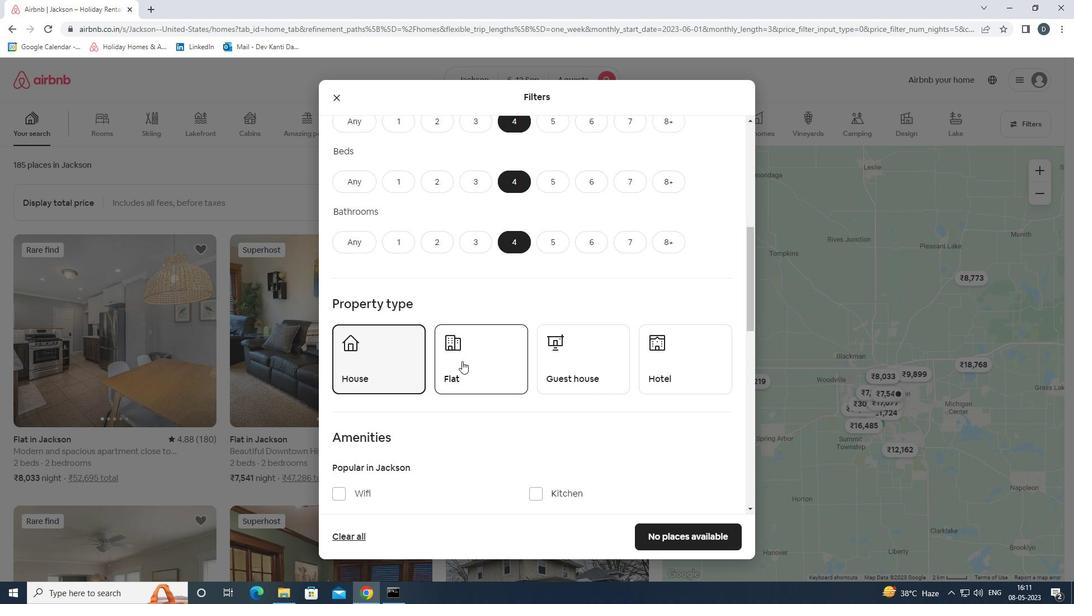 
Action: Mouse pressed left at (481, 359)
Screenshot: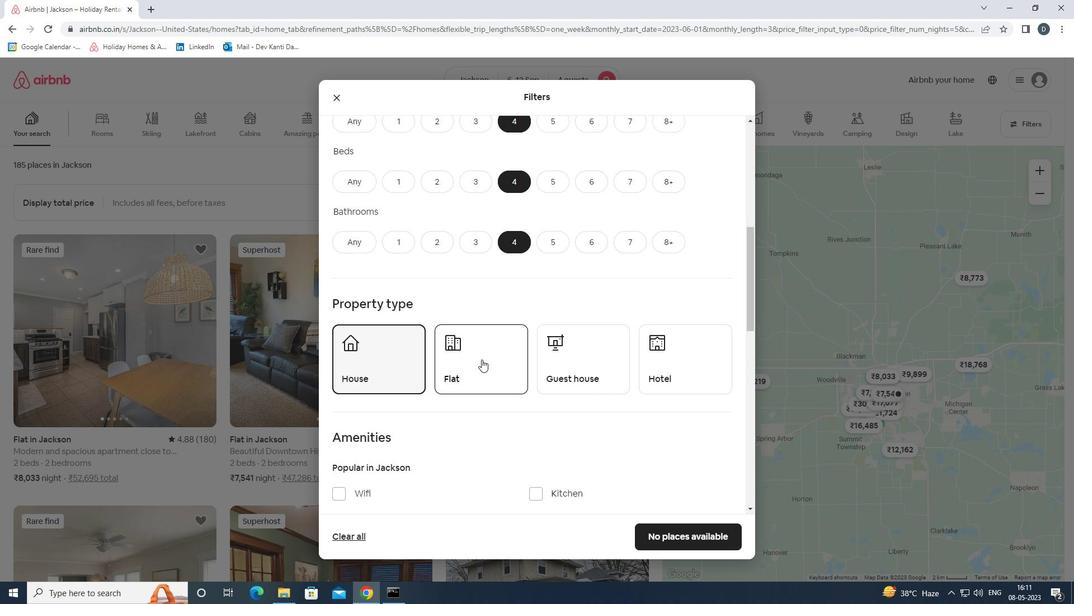 
Action: Mouse moved to (573, 360)
Screenshot: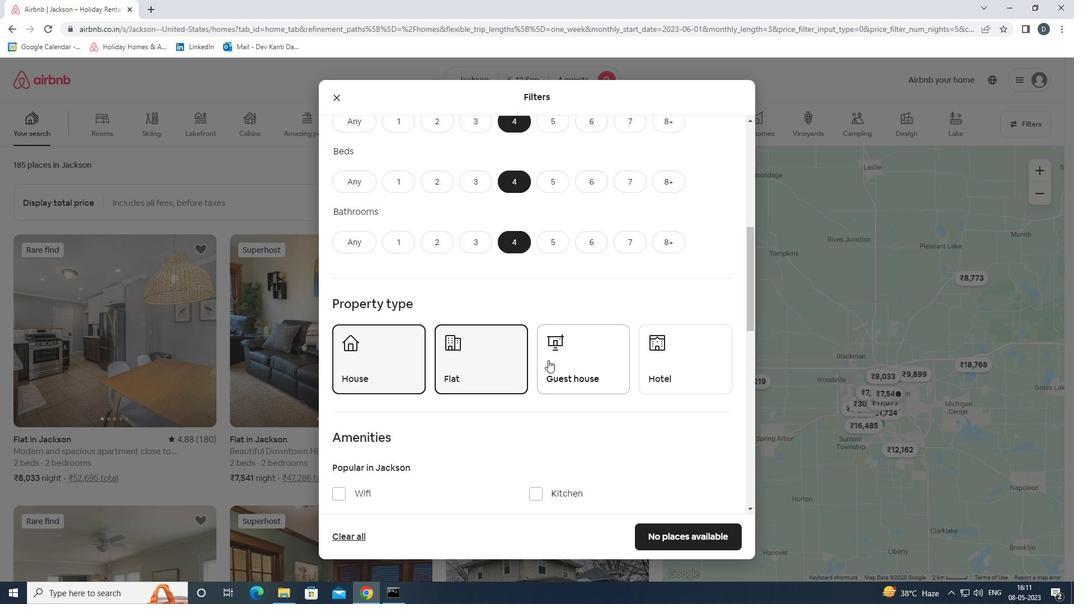 
Action: Mouse pressed left at (573, 360)
Screenshot: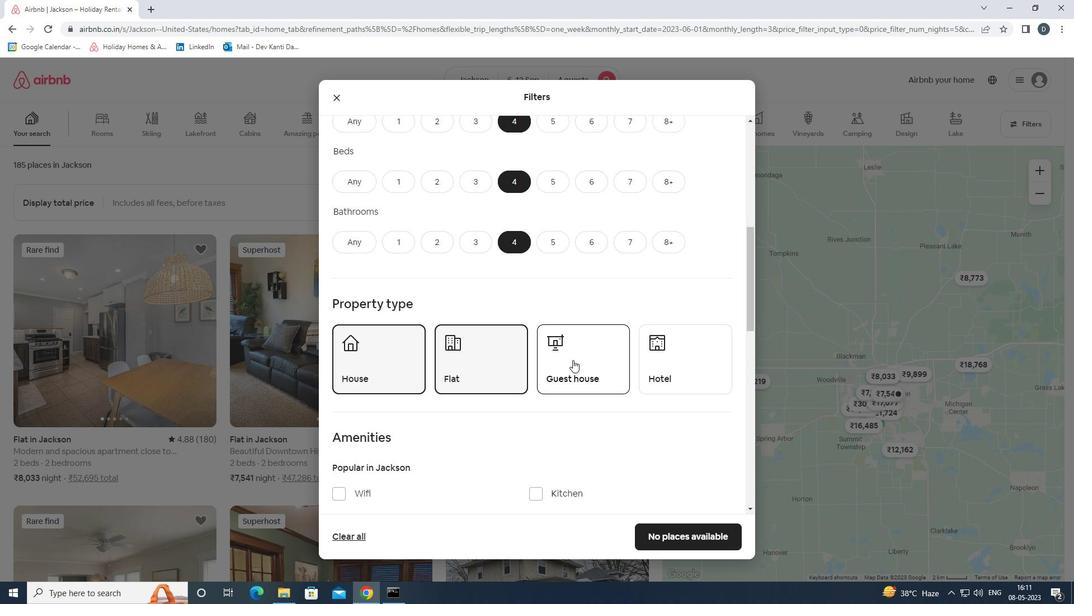 
Action: Mouse scrolled (573, 359) with delta (0, 0)
Screenshot: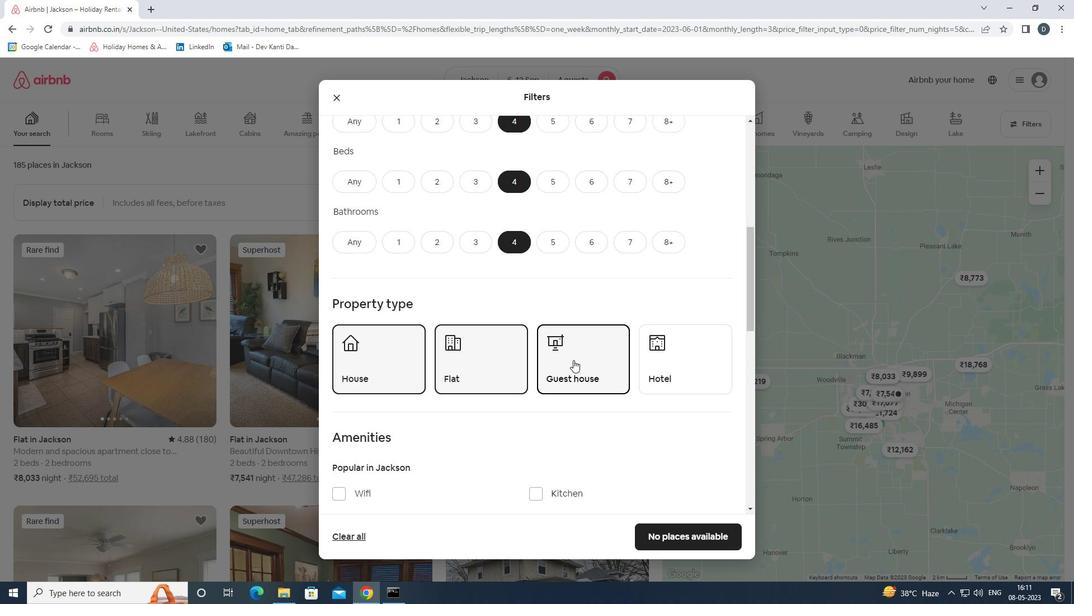
Action: Mouse scrolled (573, 359) with delta (0, 0)
Screenshot: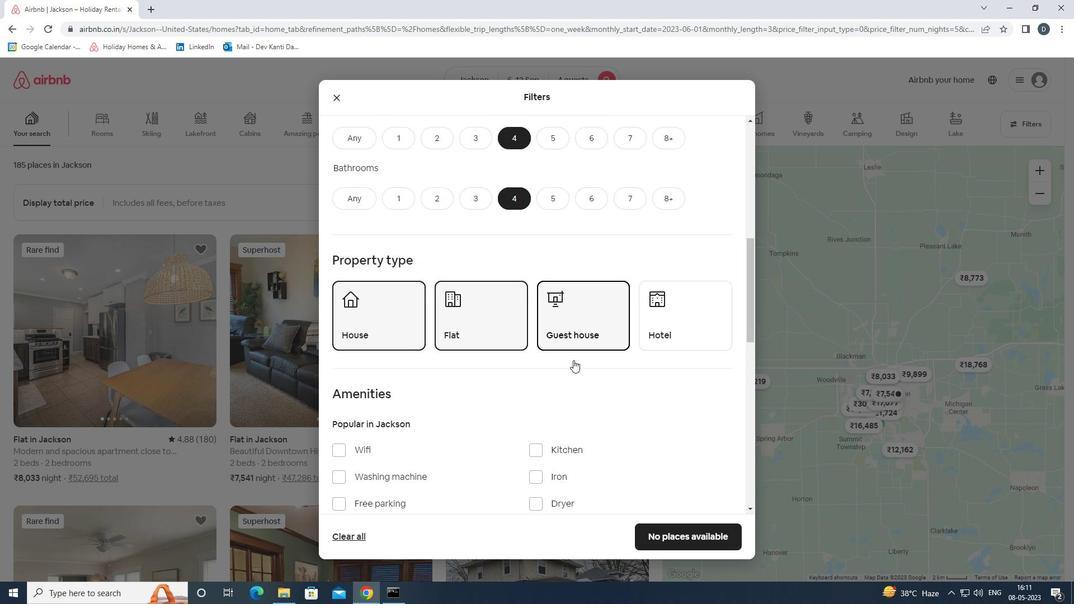
Action: Mouse scrolled (573, 359) with delta (0, 0)
Screenshot: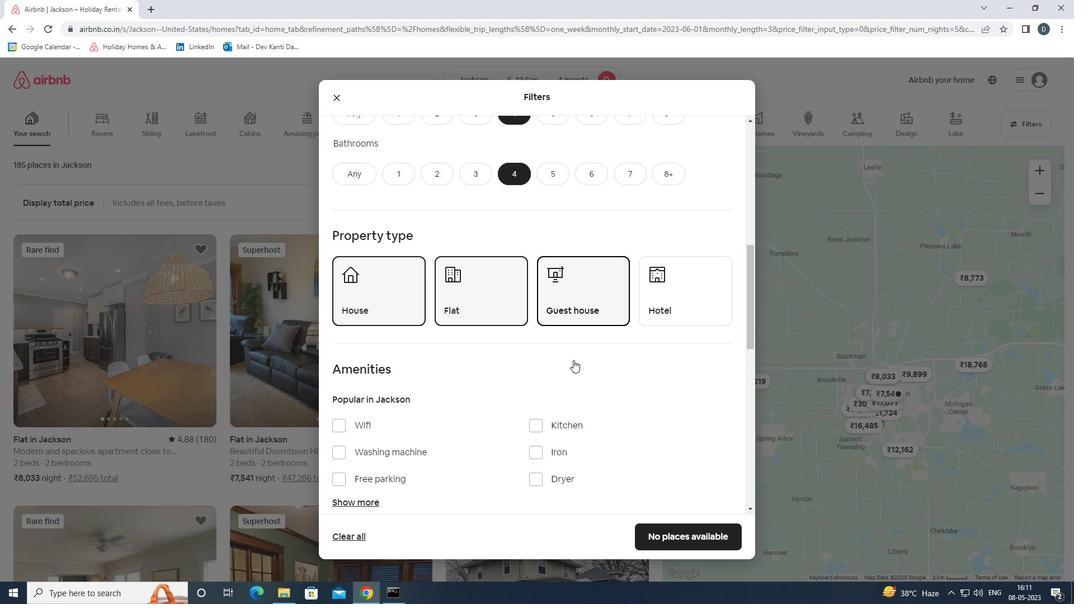 
Action: Mouse moved to (367, 327)
Screenshot: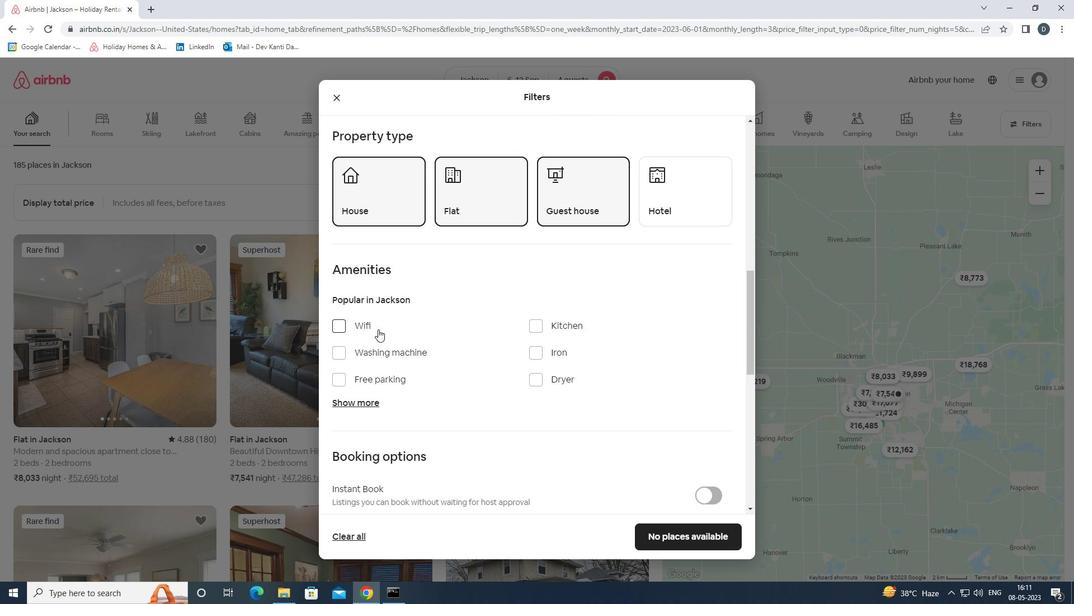
Action: Mouse pressed left at (367, 327)
Screenshot: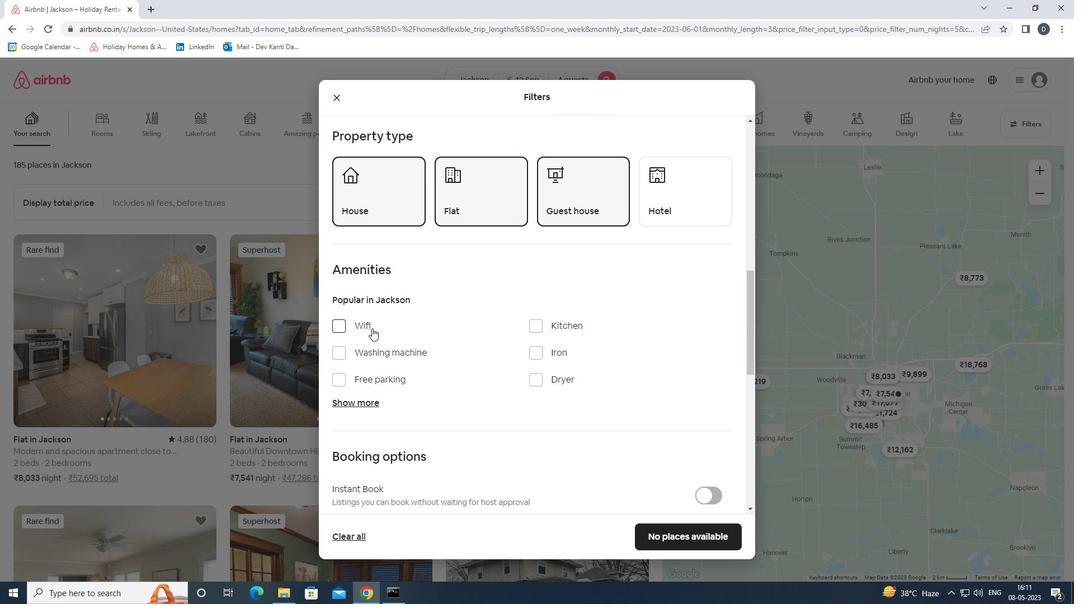 
Action: Mouse moved to (354, 377)
Screenshot: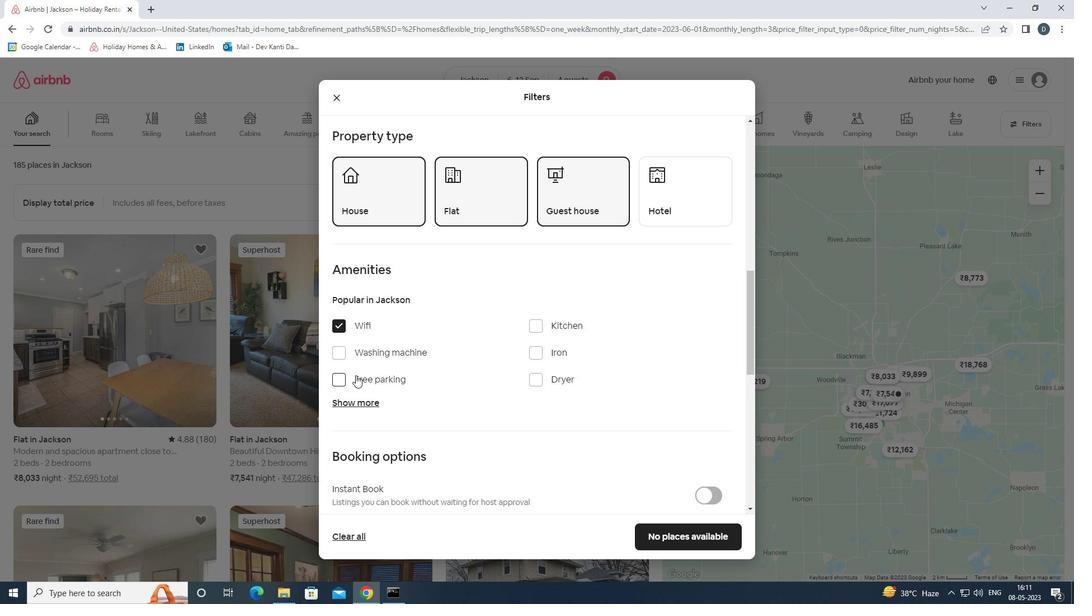 
Action: Mouse pressed left at (354, 377)
Screenshot: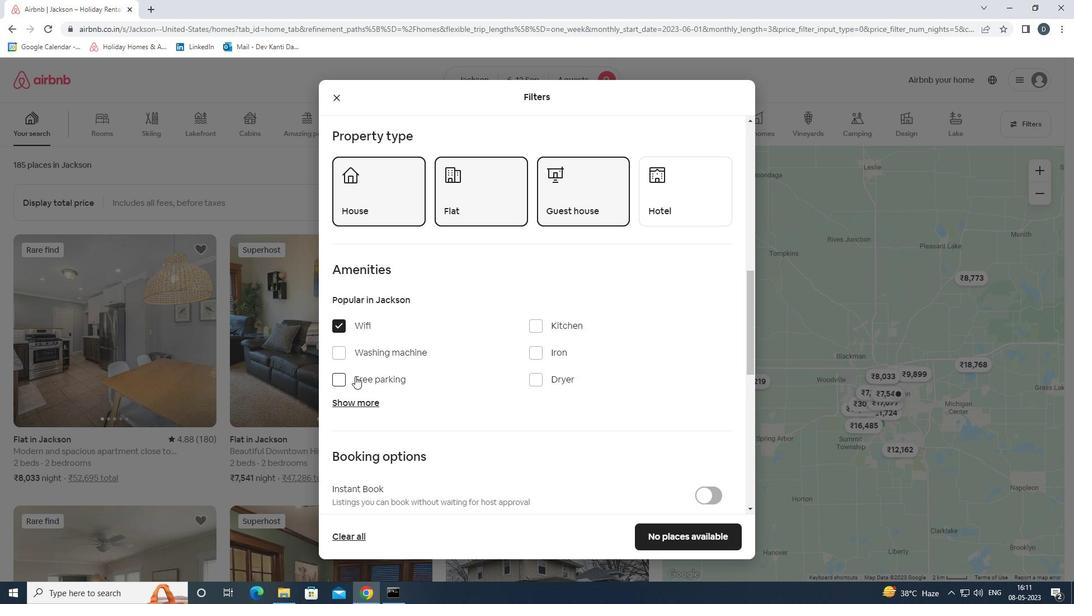 
Action: Mouse moved to (353, 402)
Screenshot: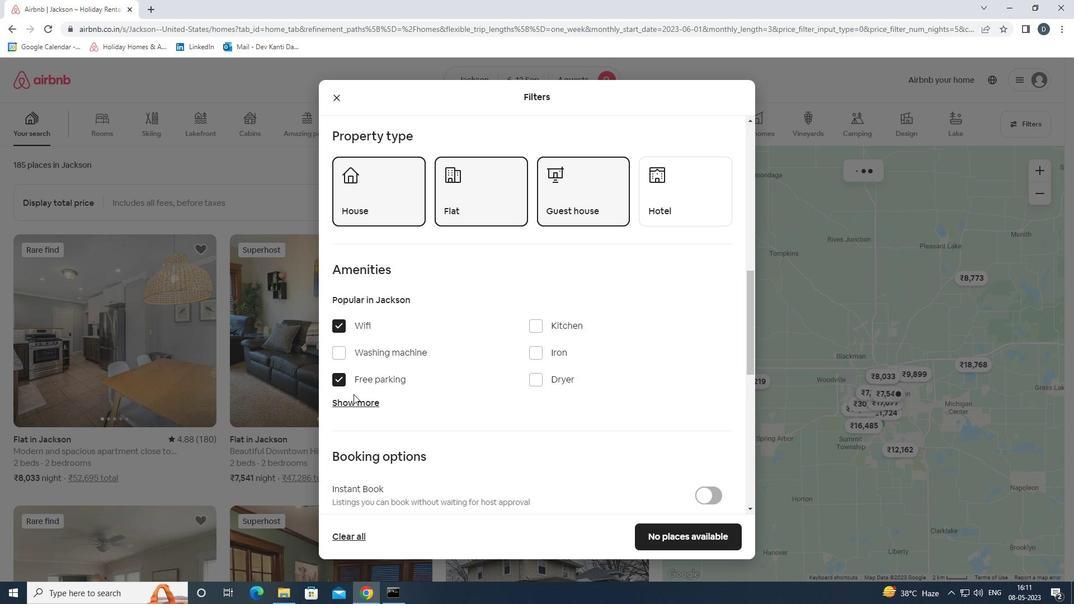 
Action: Mouse pressed left at (353, 402)
Screenshot: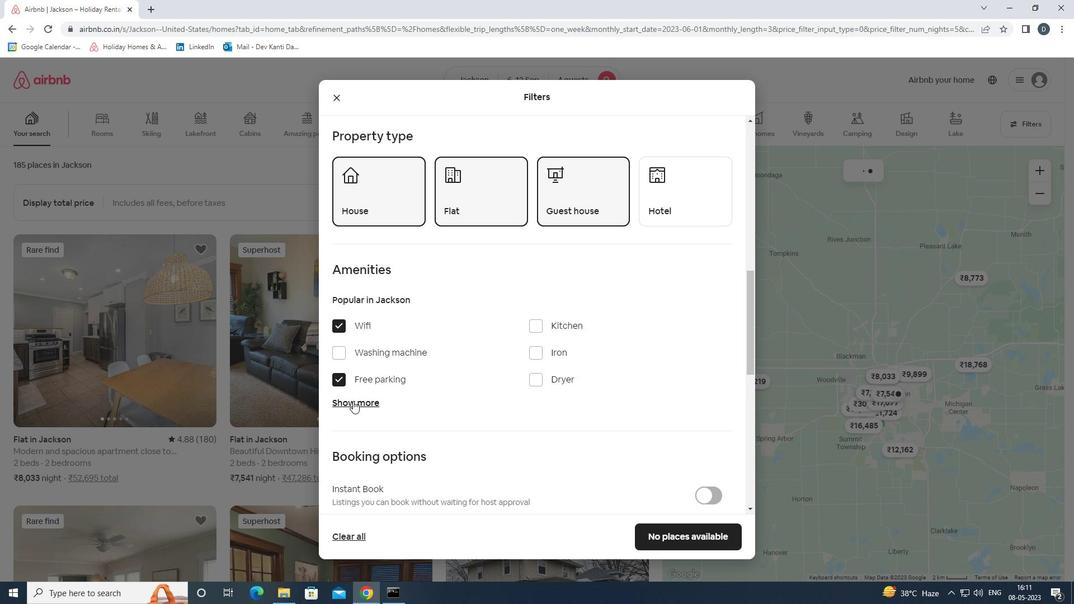 
Action: Mouse scrolled (353, 401) with delta (0, 0)
Screenshot: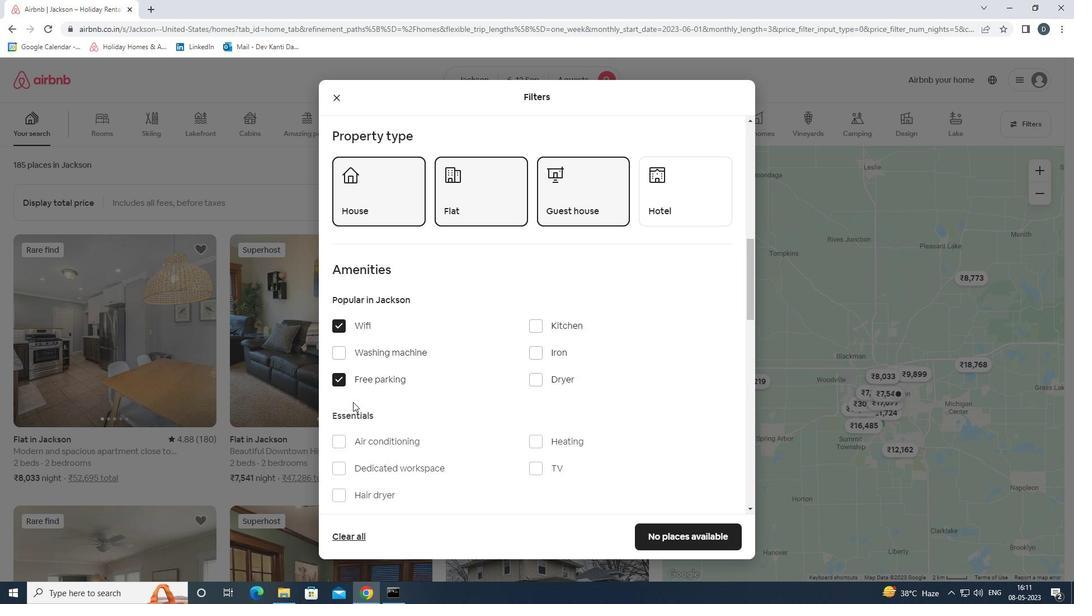 
Action: Mouse scrolled (353, 401) with delta (0, 0)
Screenshot: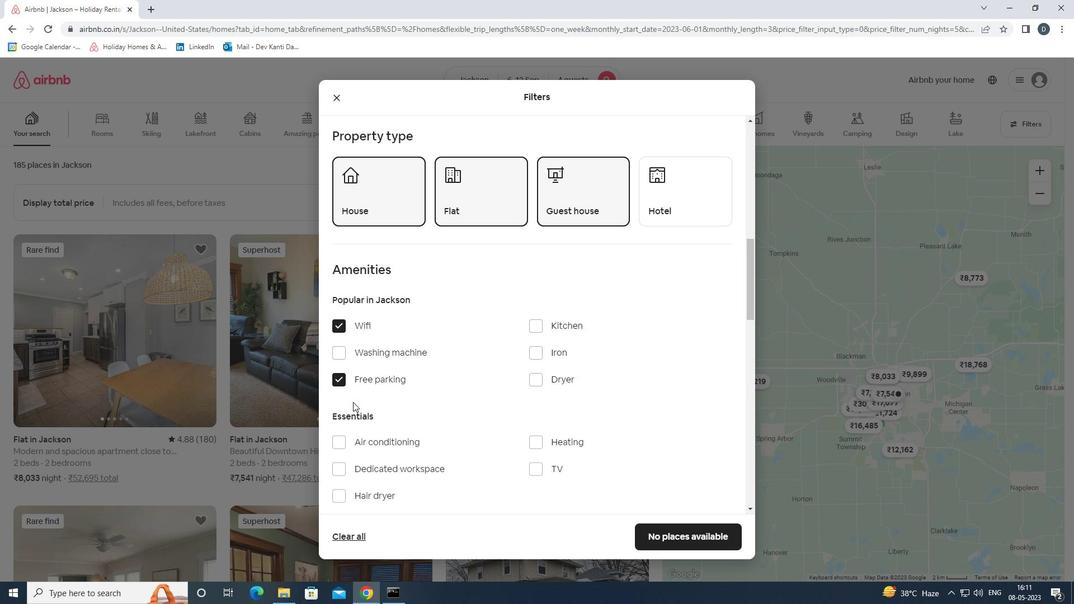 
Action: Mouse moved to (540, 353)
Screenshot: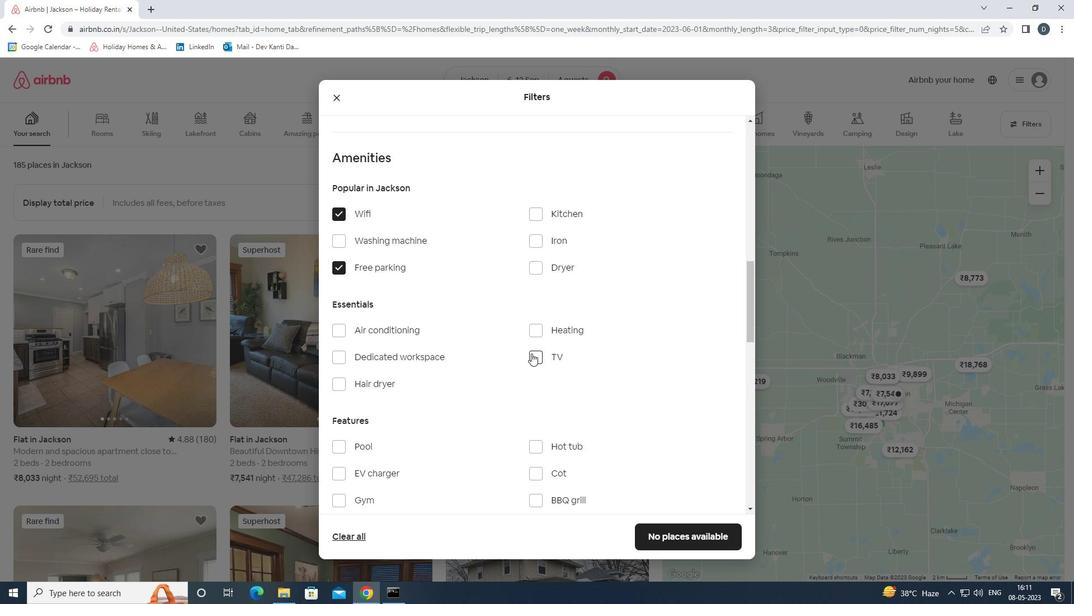 
Action: Mouse pressed left at (540, 353)
Screenshot: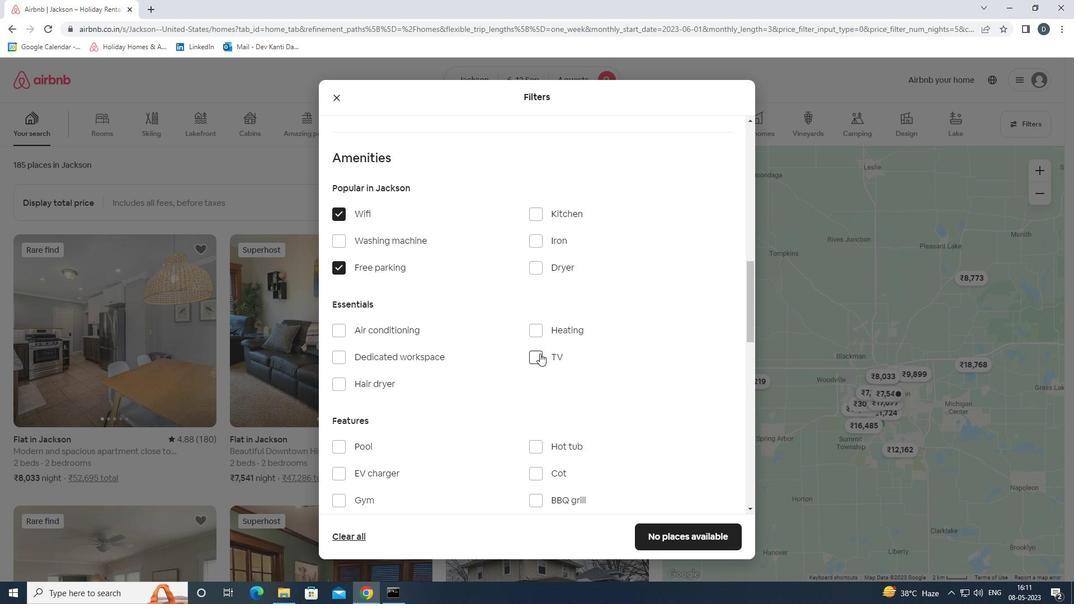
Action: Mouse moved to (540, 353)
Screenshot: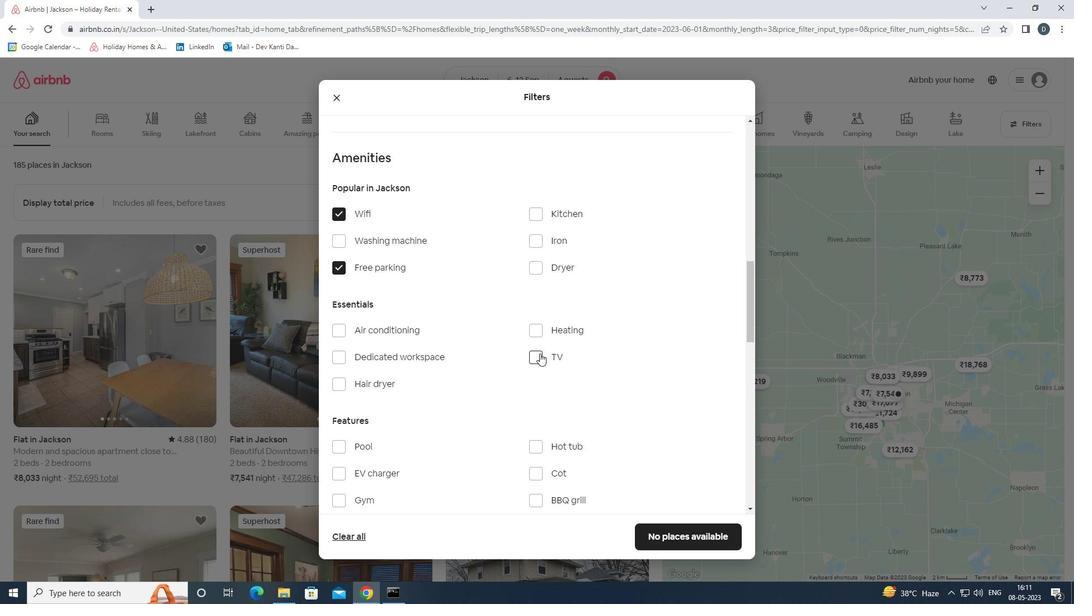 
Action: Mouse scrolled (540, 353) with delta (0, 0)
Screenshot: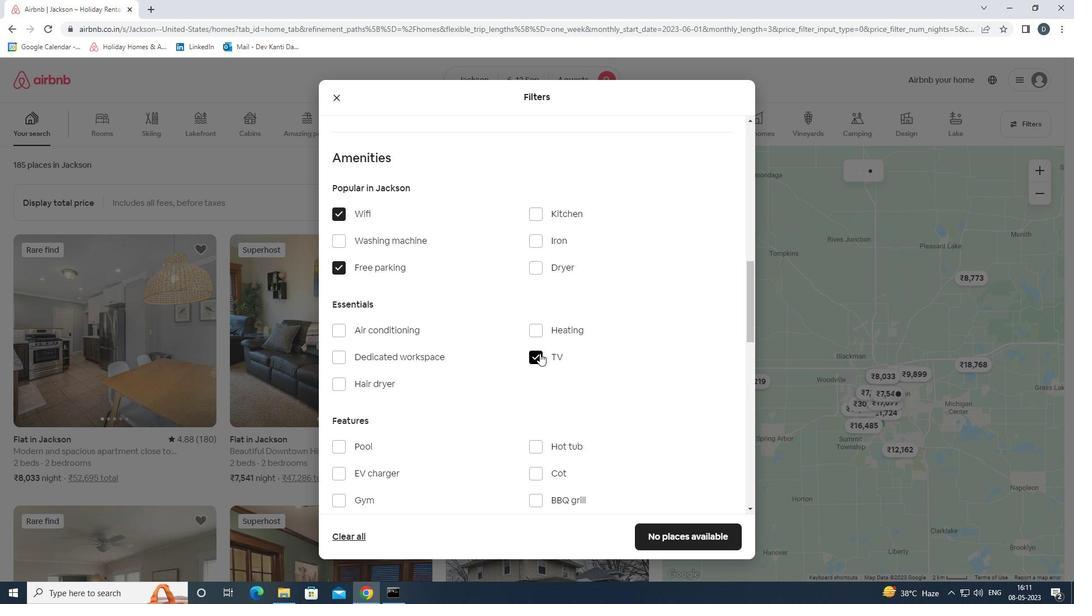 
Action: Mouse moved to (363, 439)
Screenshot: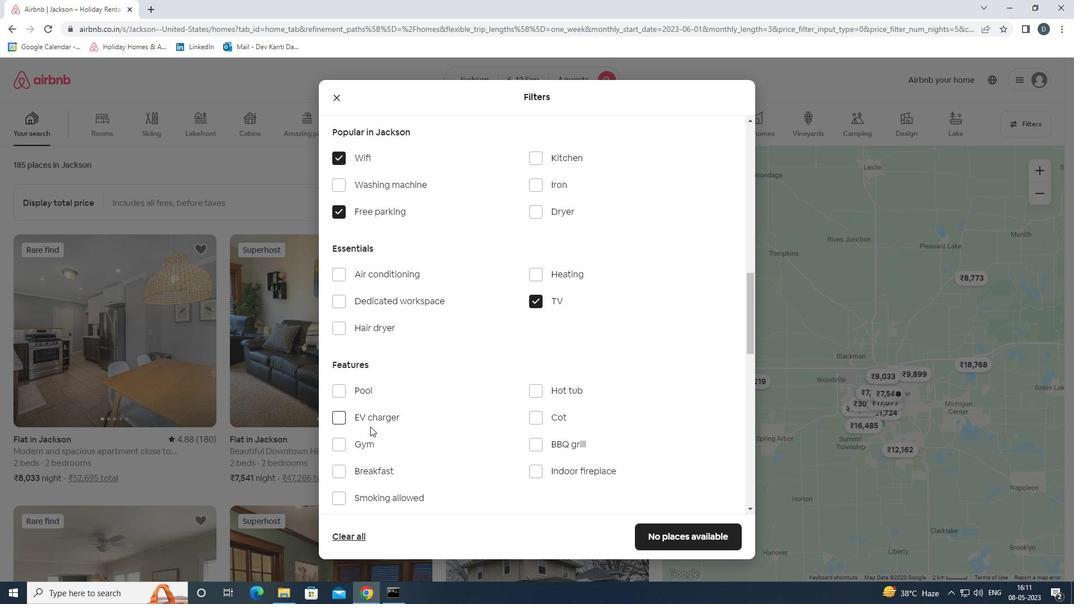 
Action: Mouse pressed left at (363, 439)
Screenshot: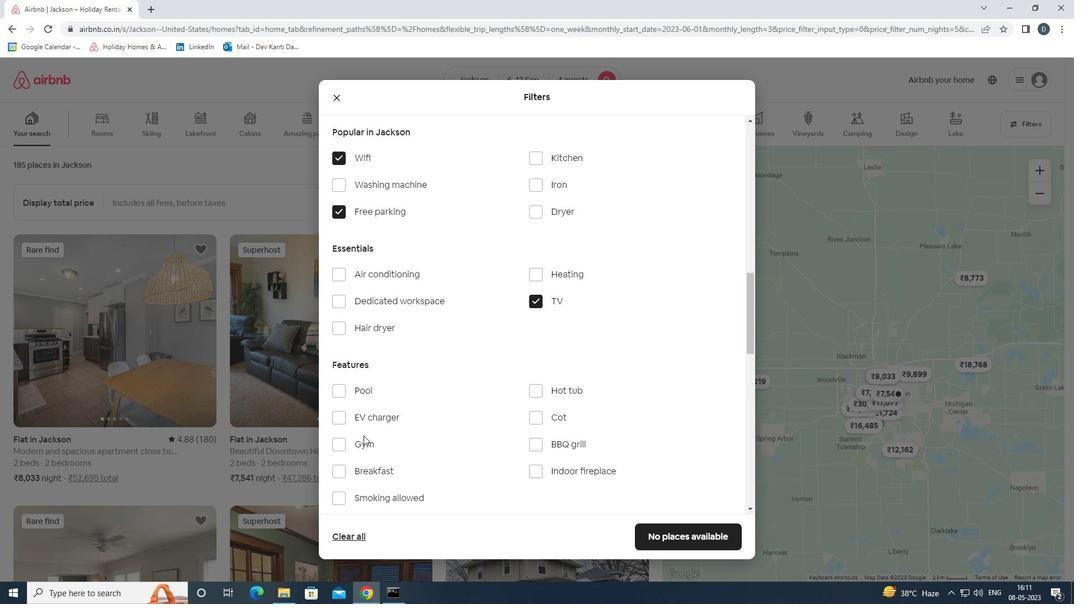 
Action: Mouse moved to (361, 466)
Screenshot: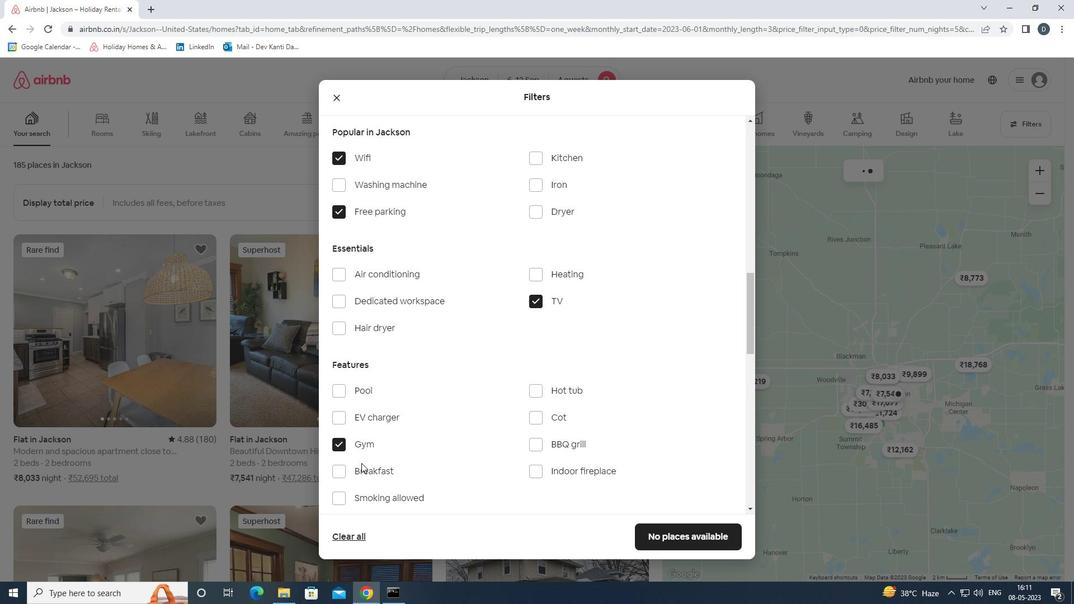 
Action: Mouse pressed left at (361, 466)
Screenshot: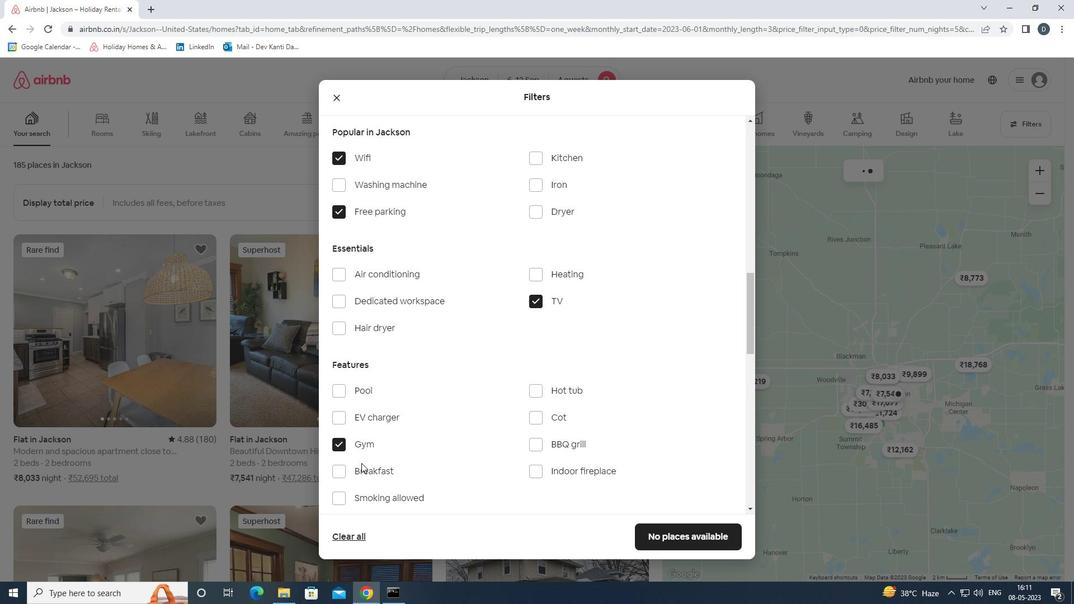 
Action: Mouse moved to (434, 436)
Screenshot: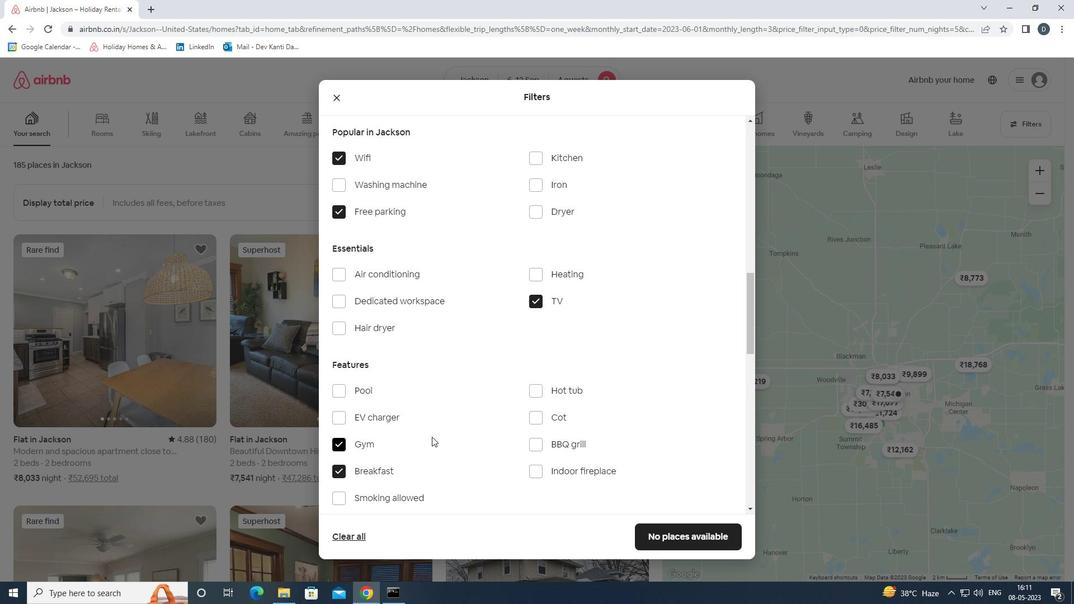 
Action: Mouse scrolled (434, 435) with delta (0, 0)
Screenshot: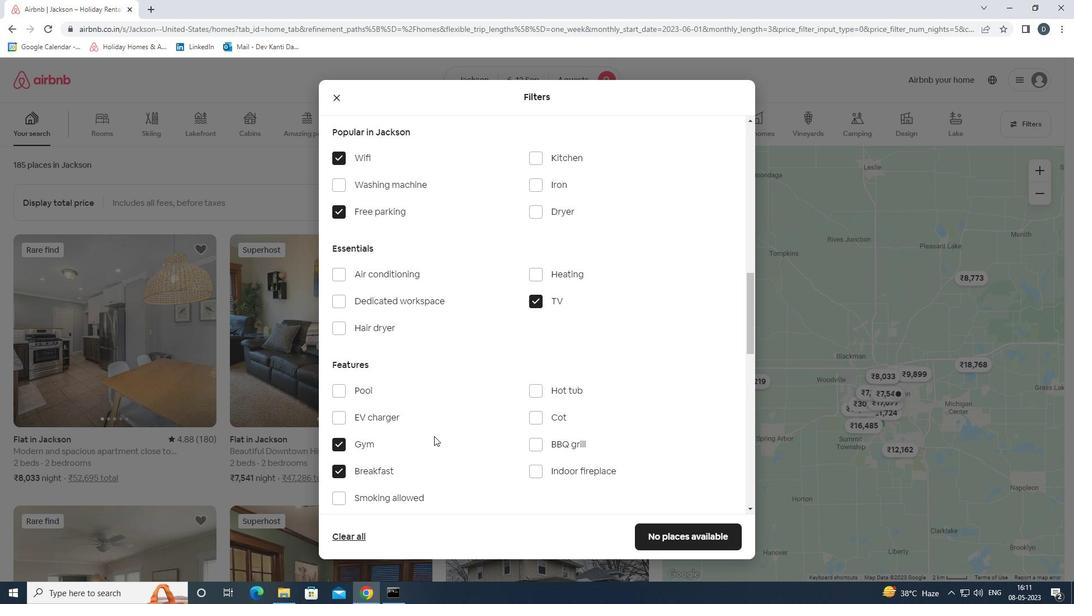 
Action: Mouse scrolled (434, 435) with delta (0, 0)
Screenshot: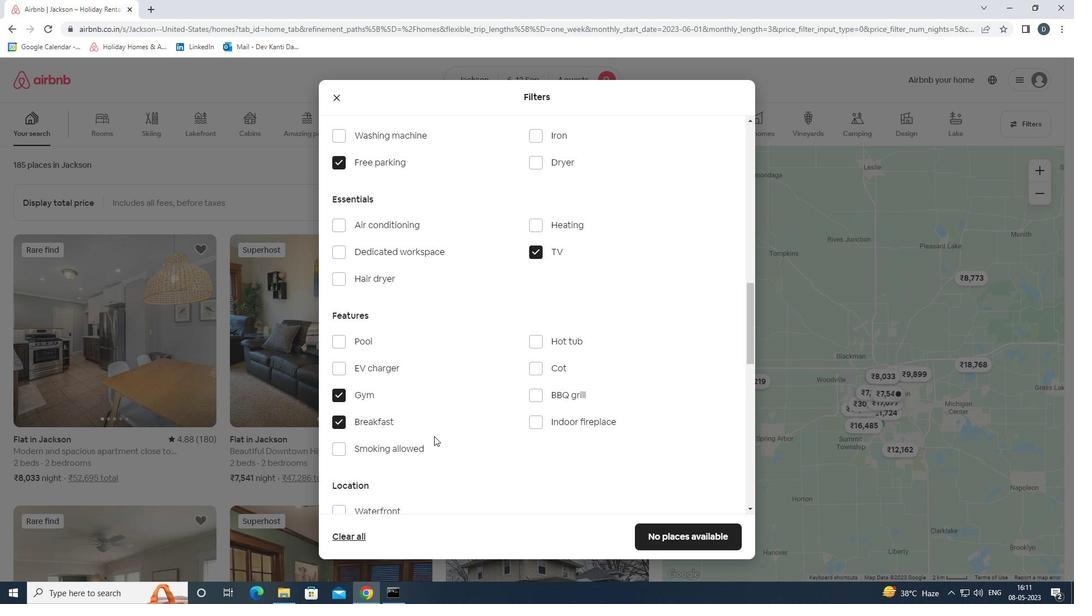 
Action: Mouse moved to (440, 436)
Screenshot: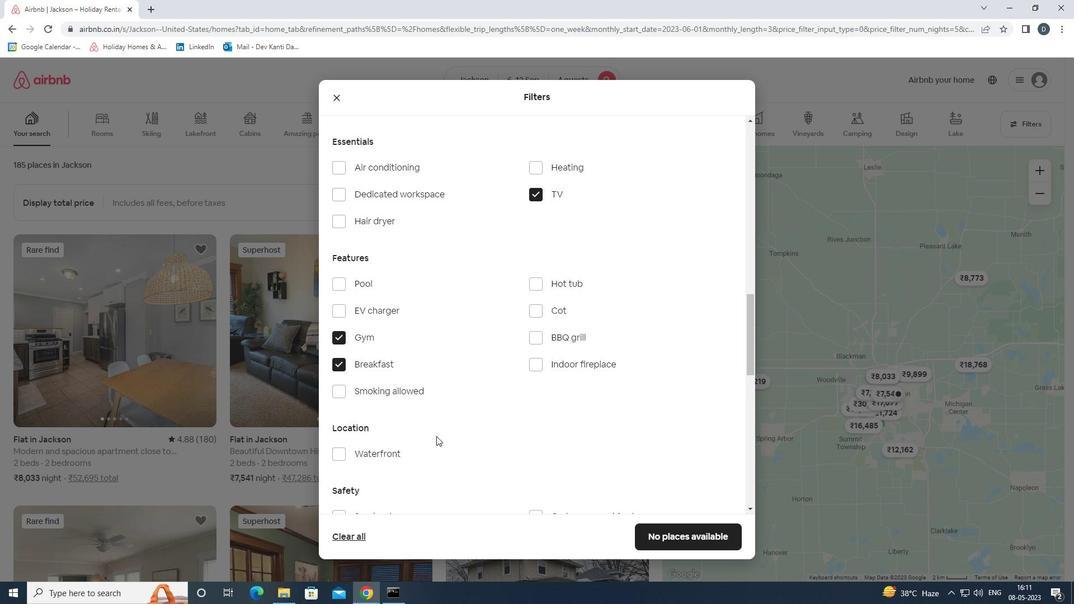 
Action: Mouse scrolled (440, 435) with delta (0, 0)
Screenshot: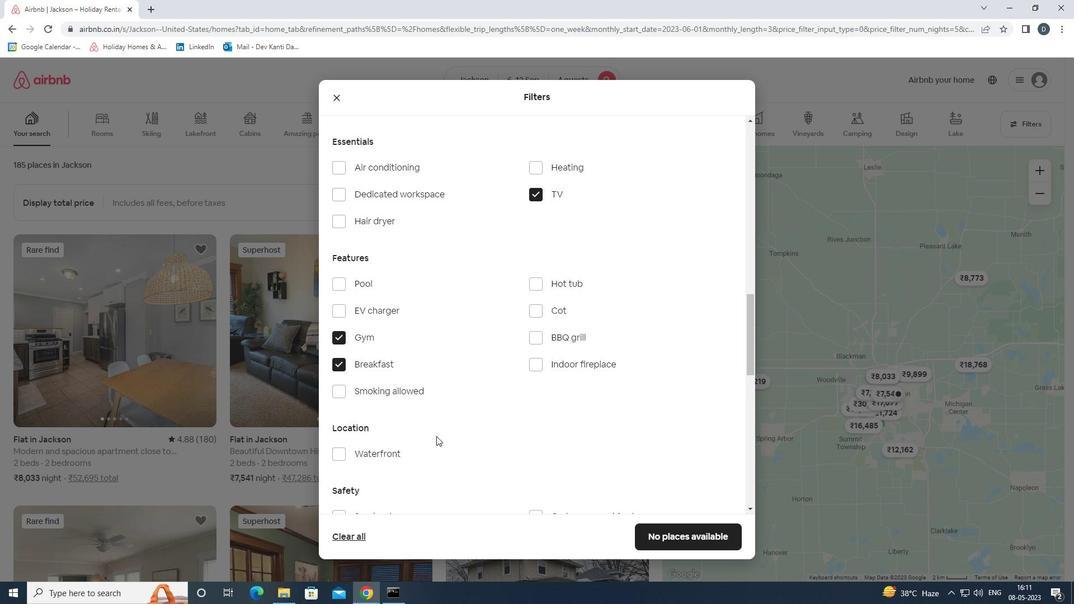 
Action: Mouse moved to (451, 436)
Screenshot: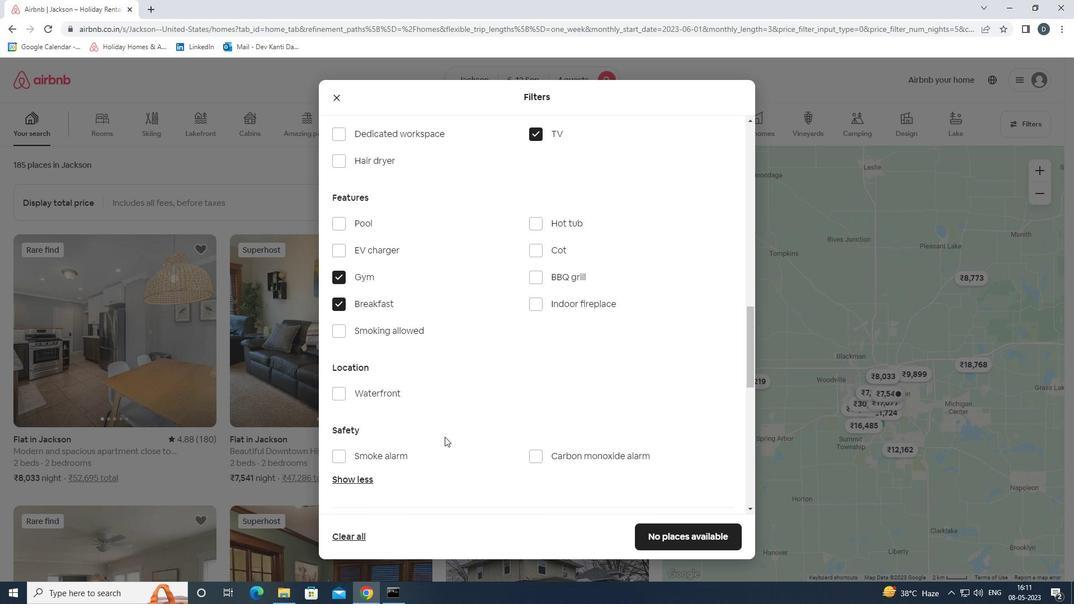 
Action: Mouse scrolled (451, 435) with delta (0, 0)
Screenshot: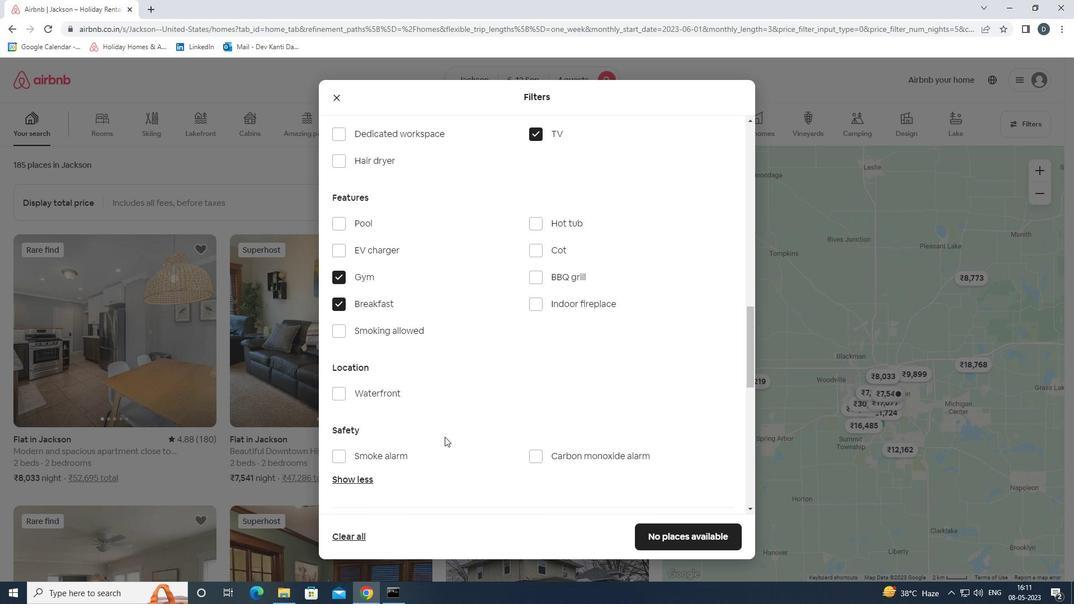 
Action: Mouse moved to (470, 434)
Screenshot: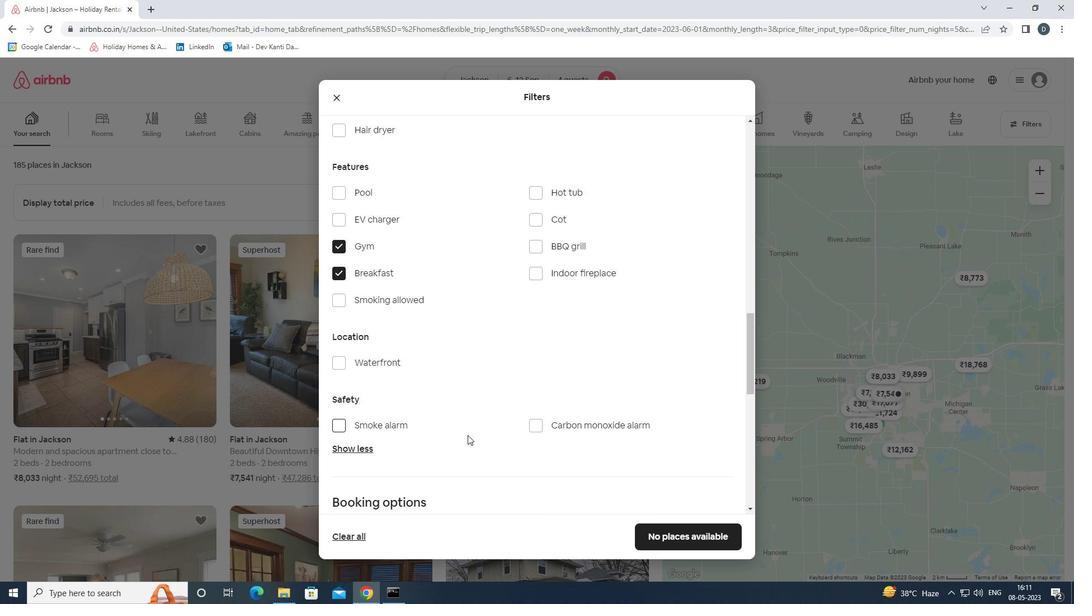 
Action: Mouse scrolled (470, 433) with delta (0, 0)
Screenshot: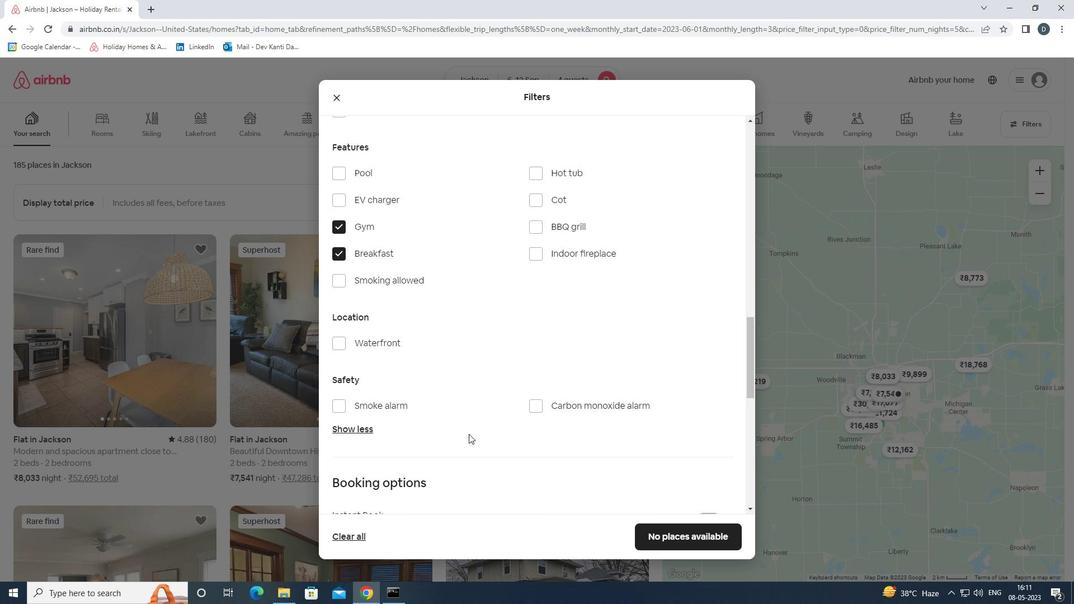 
Action: Mouse moved to (476, 432)
Screenshot: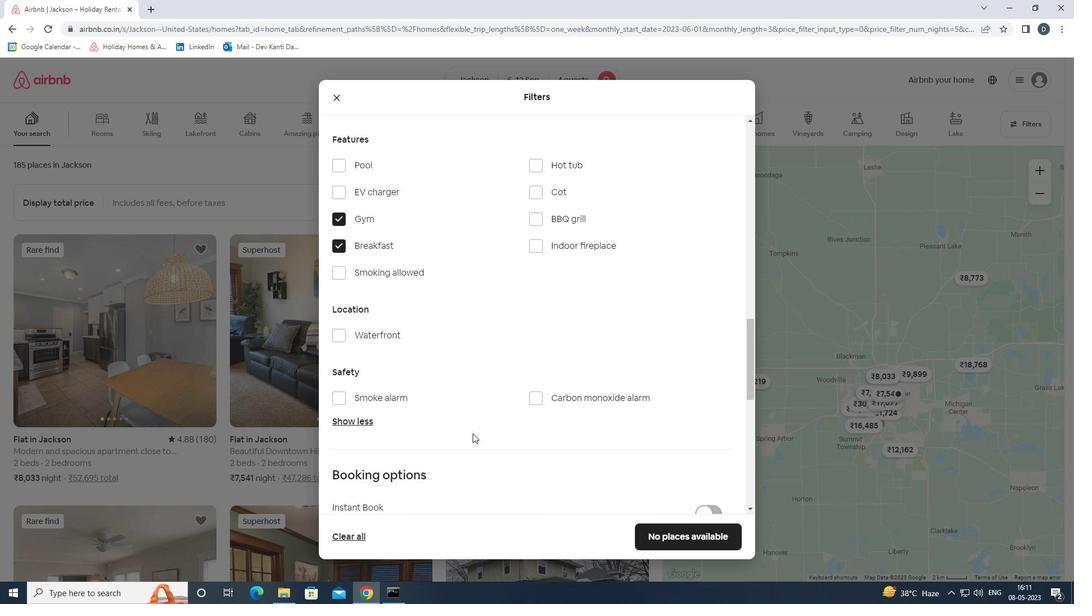 
Action: Mouse scrolled (476, 432) with delta (0, 0)
Screenshot: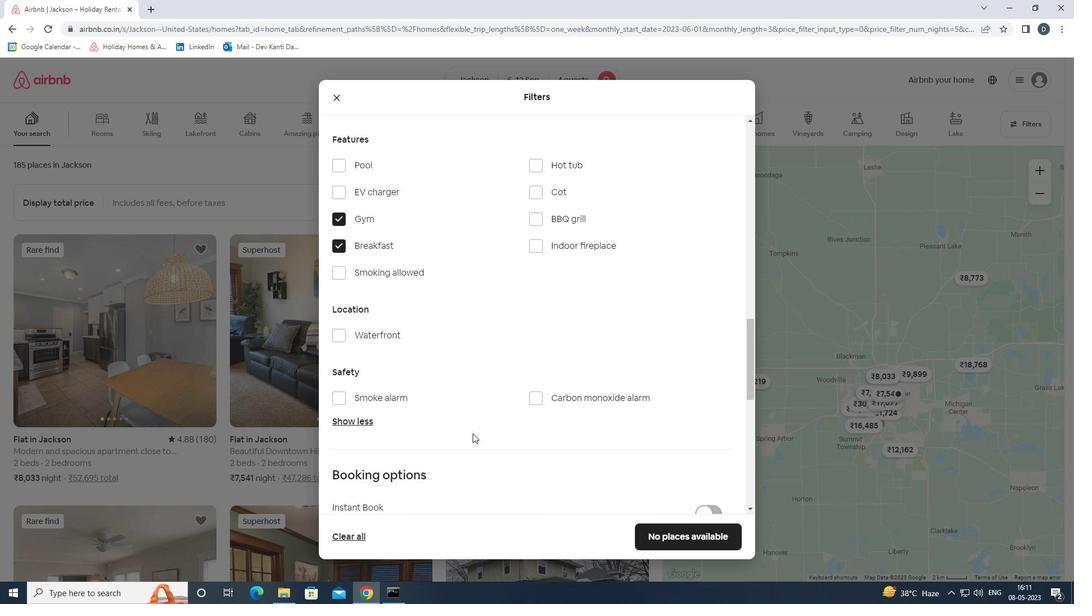 
Action: Mouse moved to (479, 428)
Screenshot: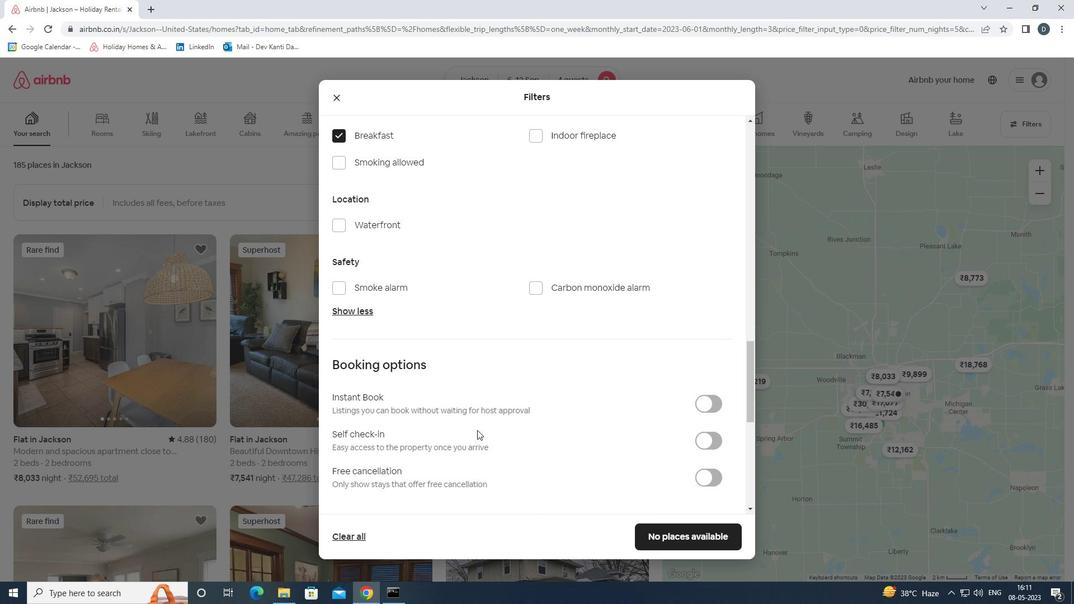
Action: Mouse scrolled (479, 428) with delta (0, 0)
Screenshot: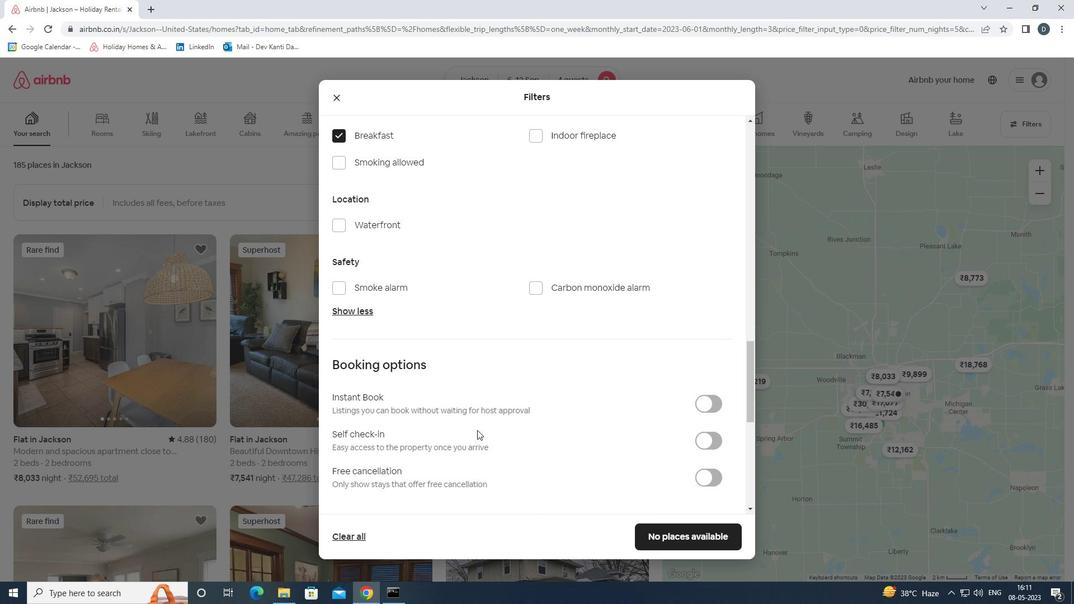 
Action: Mouse moved to (697, 379)
Screenshot: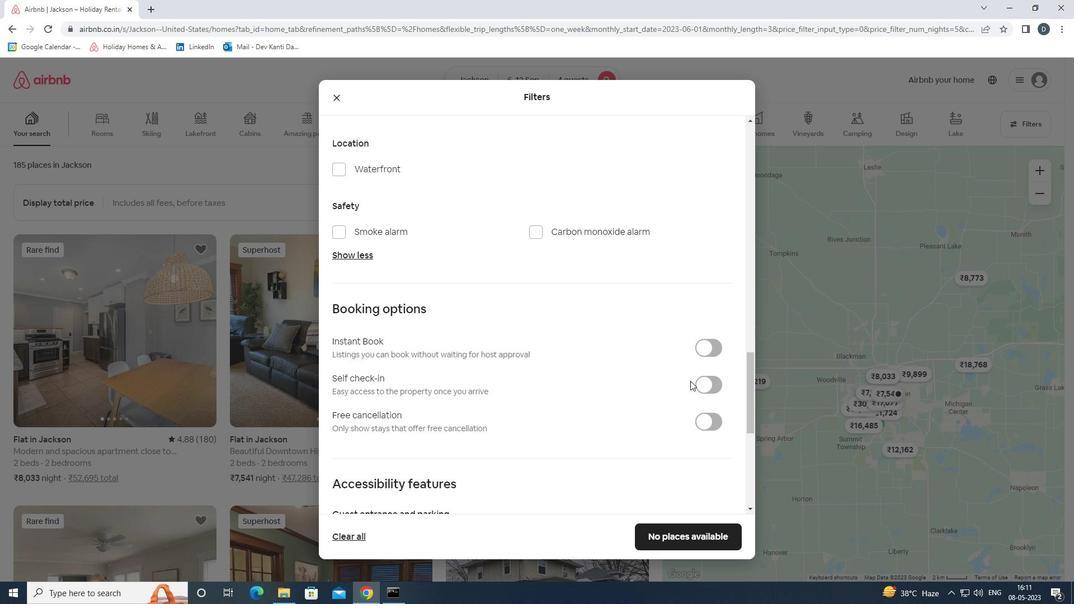 
Action: Mouse pressed left at (697, 379)
Screenshot: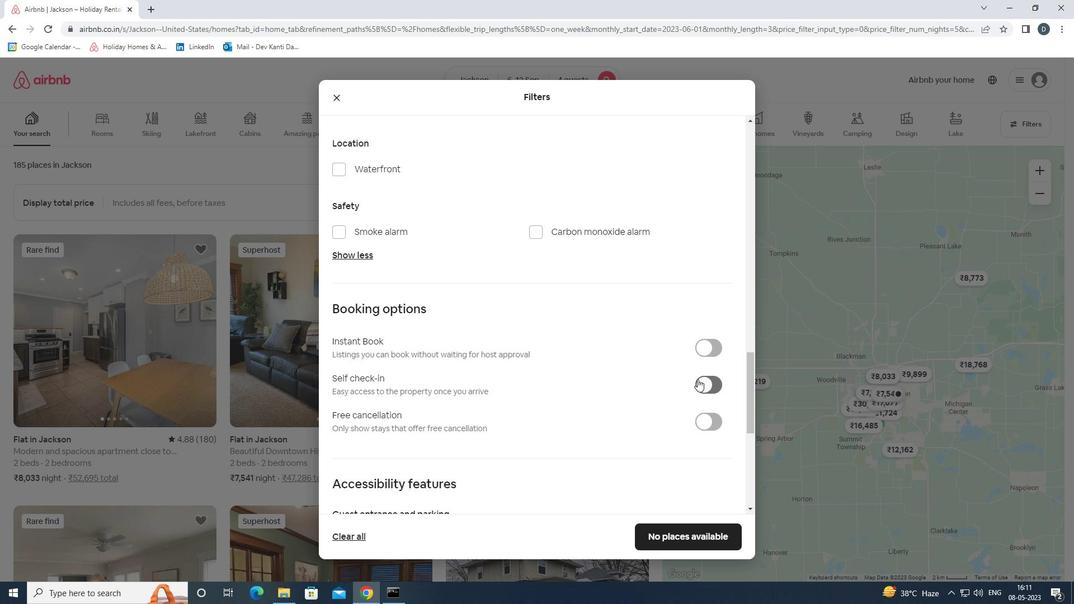 
Action: Mouse scrolled (697, 378) with delta (0, 0)
Screenshot: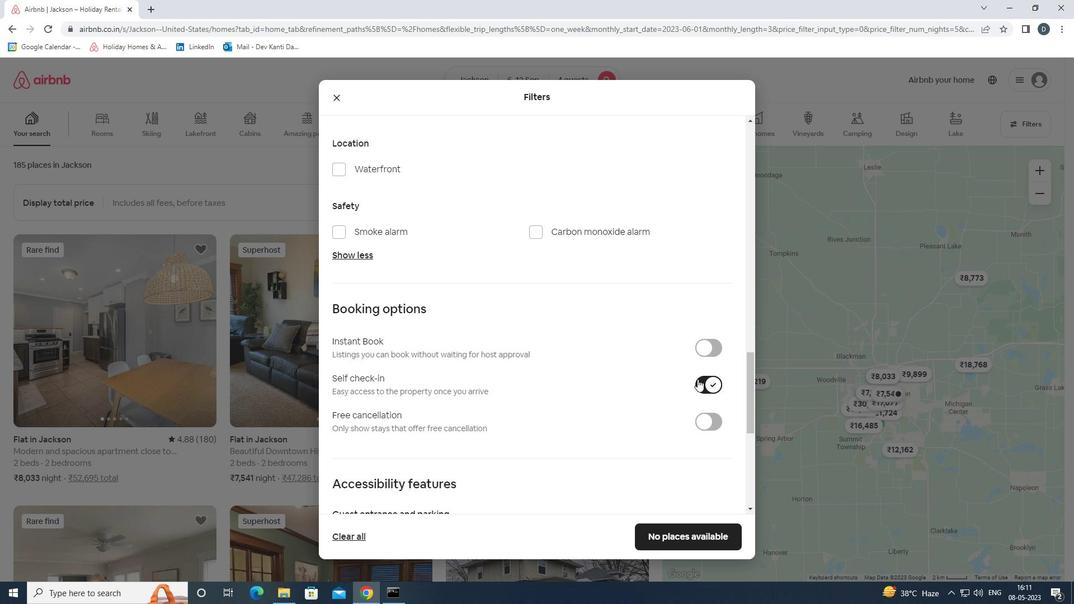 
Action: Mouse scrolled (697, 378) with delta (0, 0)
Screenshot: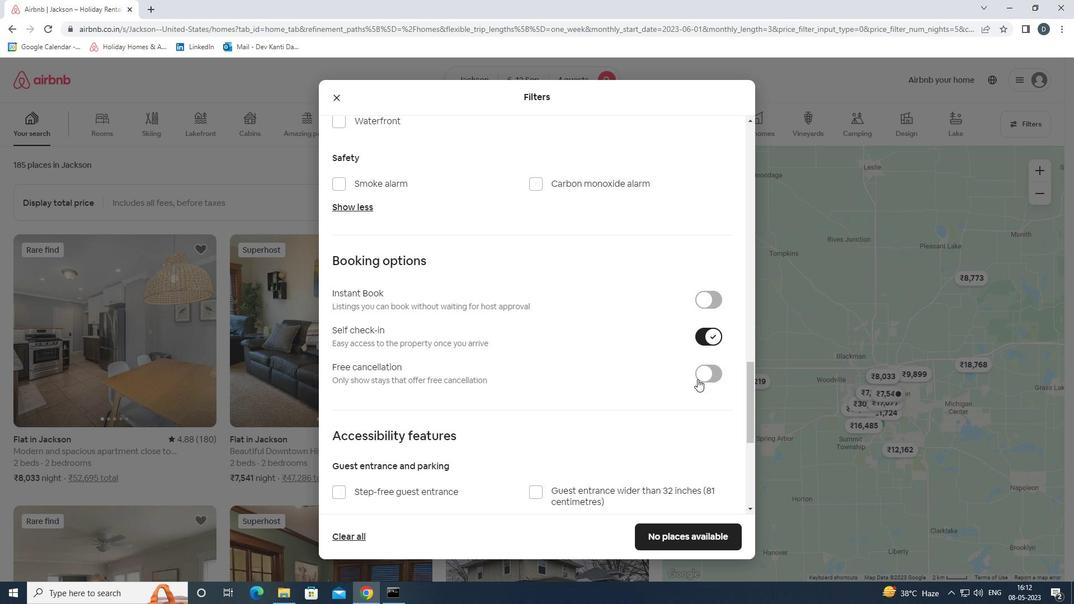
Action: Mouse scrolled (697, 378) with delta (0, 0)
Screenshot: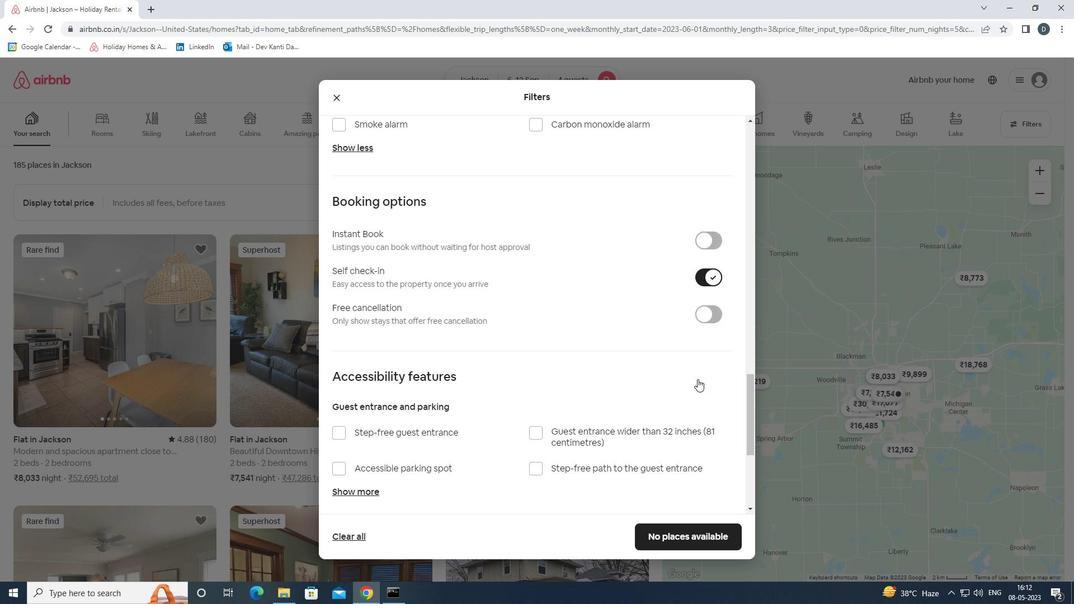 
Action: Mouse moved to (699, 379)
Screenshot: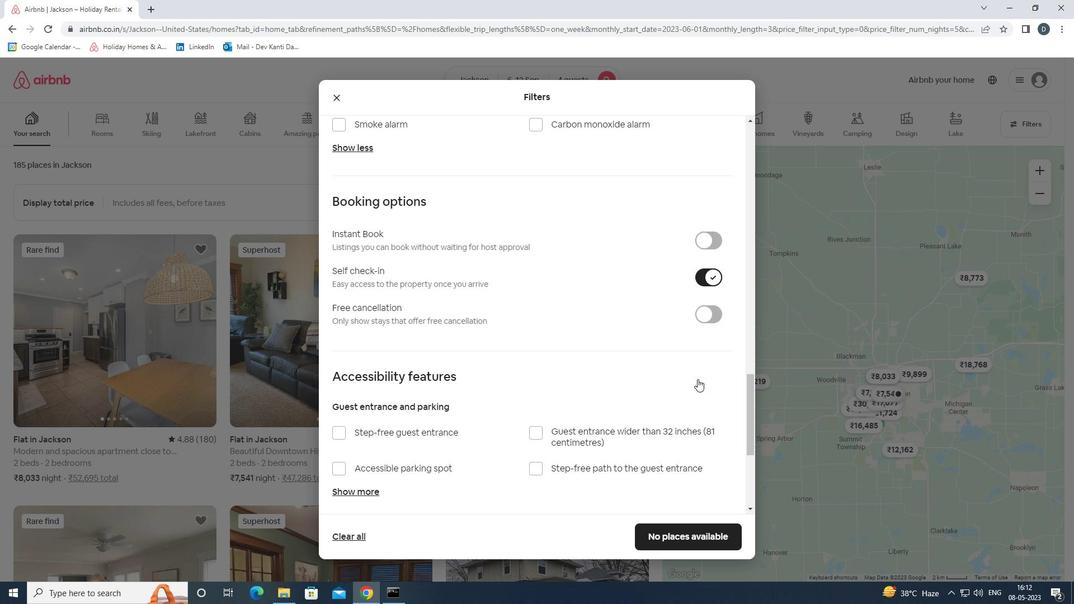 
Action: Mouse scrolled (699, 378) with delta (0, 0)
Screenshot: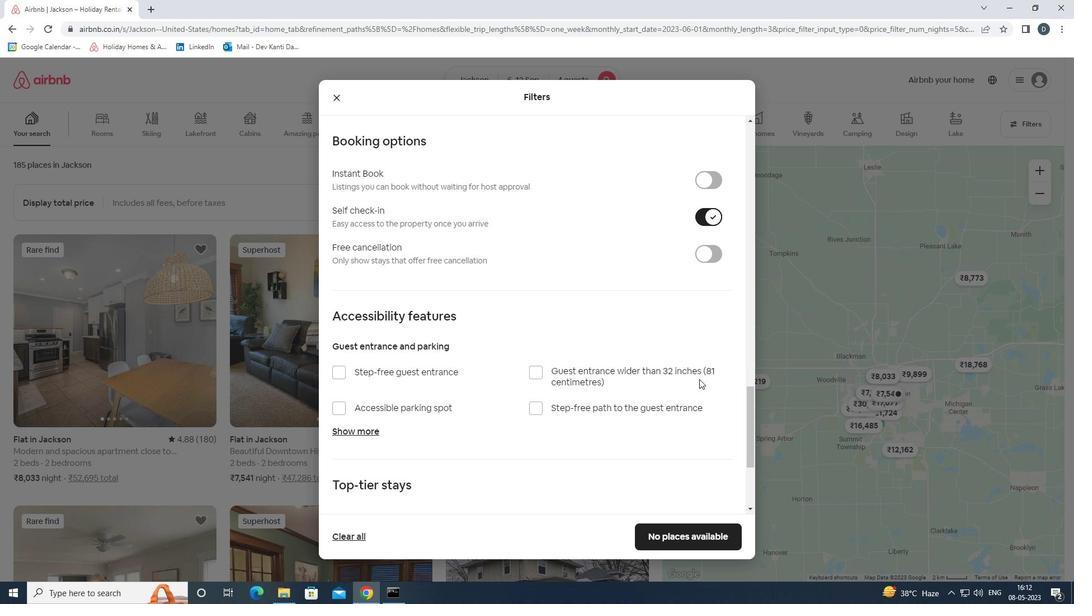 
Action: Mouse scrolled (699, 378) with delta (0, 0)
Screenshot: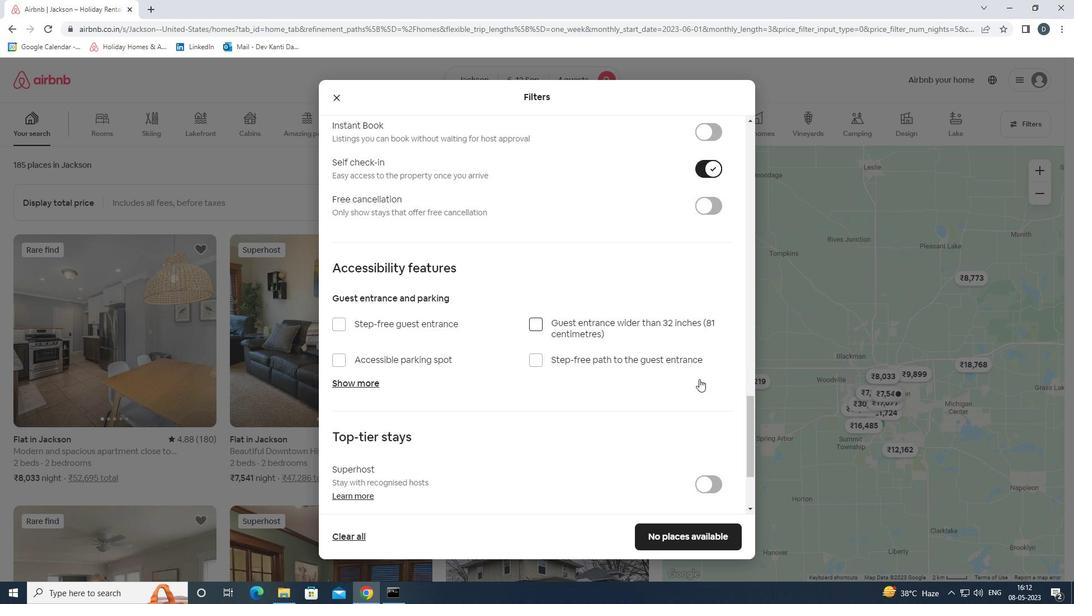 
Action: Mouse scrolled (699, 378) with delta (0, 0)
Screenshot: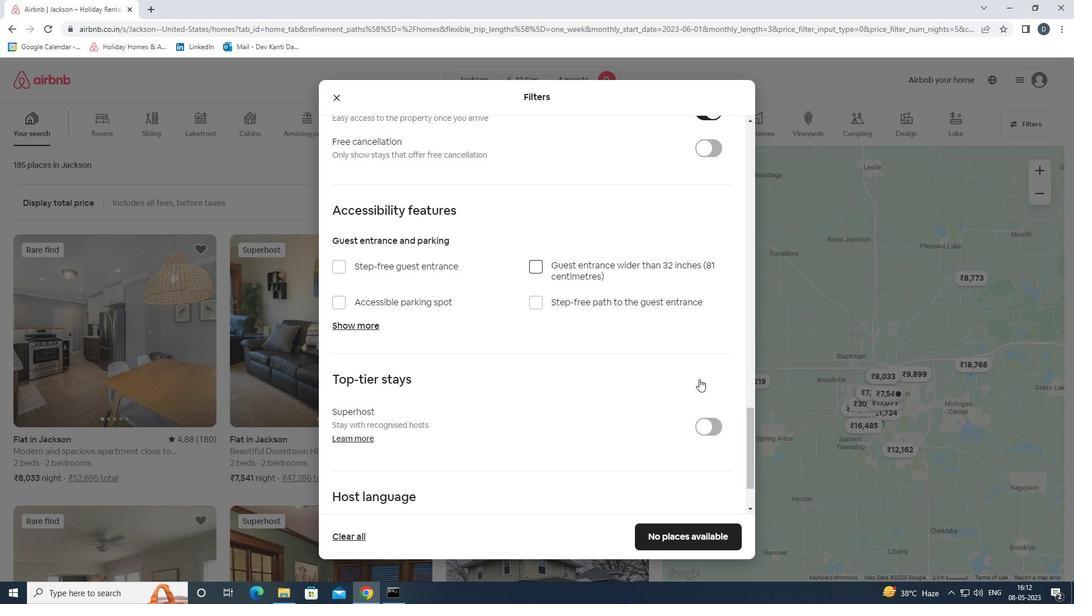 
Action: Mouse scrolled (699, 378) with delta (0, 0)
Screenshot: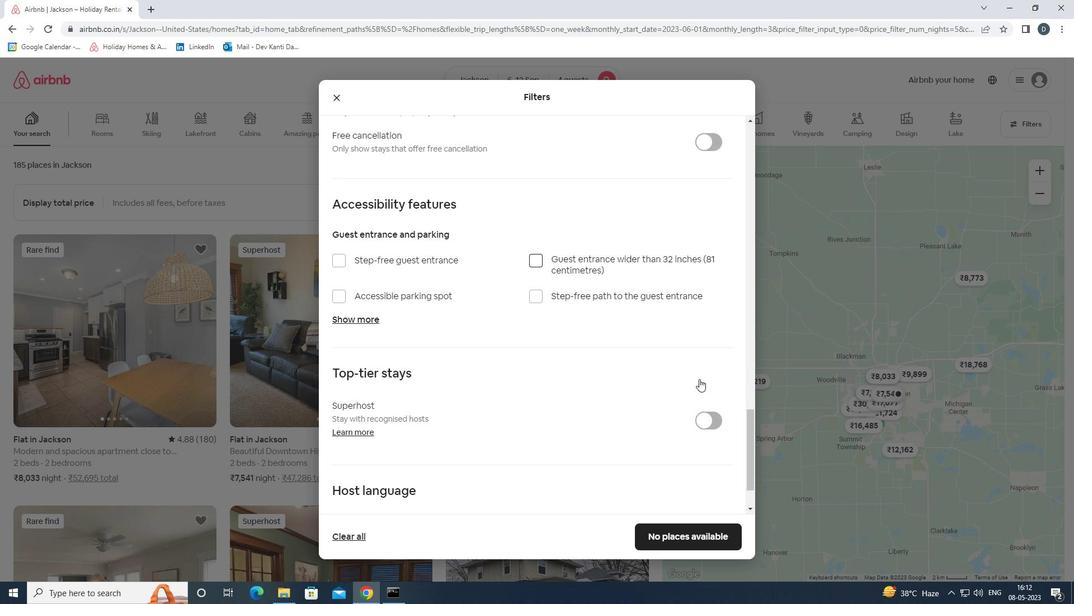 
Action: Mouse scrolled (699, 378) with delta (0, 0)
Screenshot: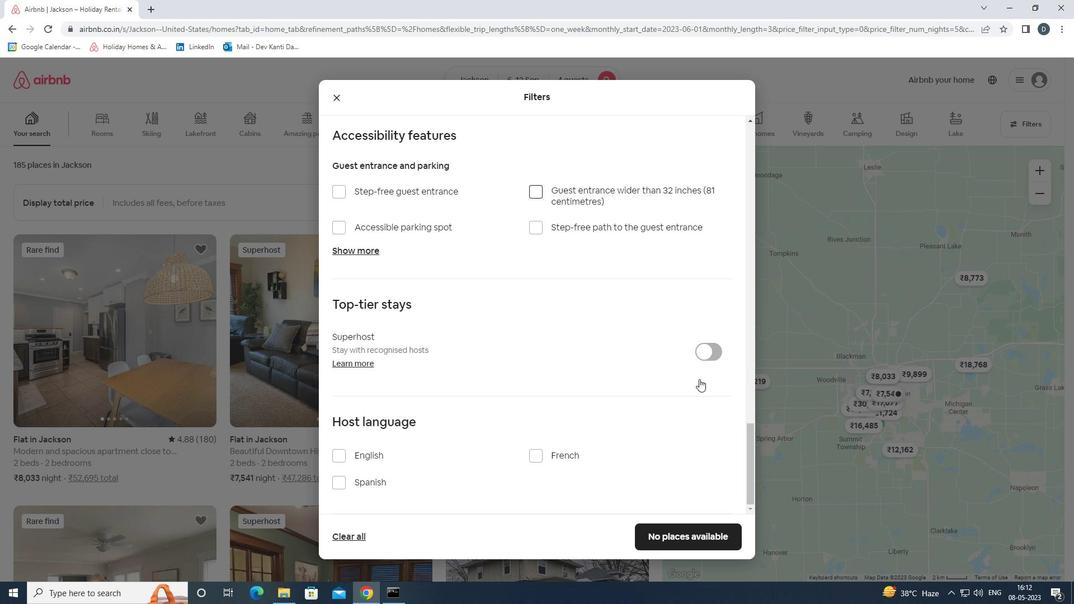 
Action: Mouse scrolled (699, 378) with delta (0, 0)
Screenshot: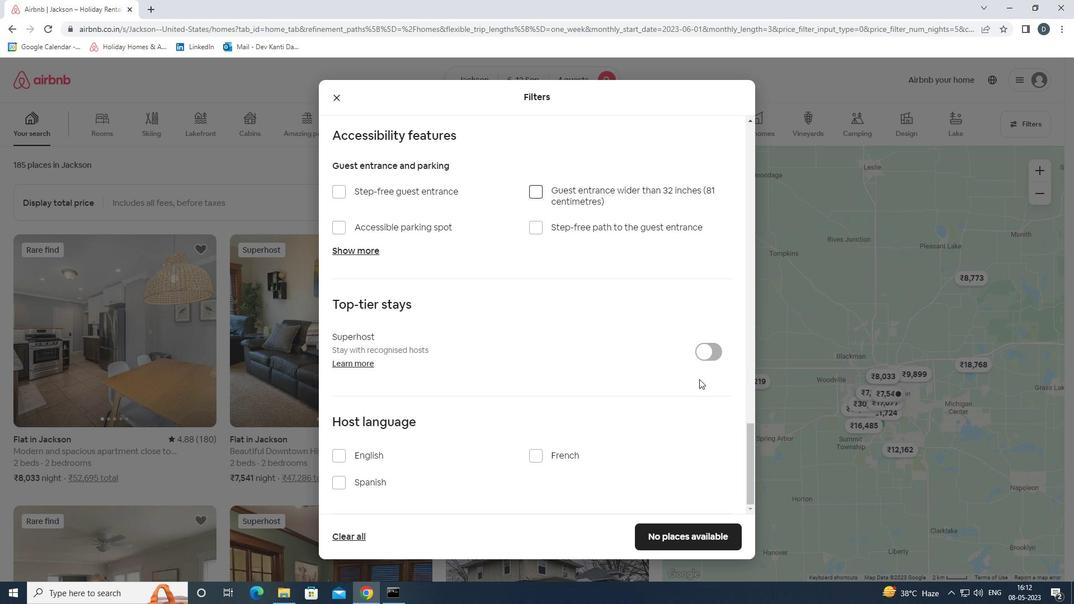 
Action: Mouse moved to (367, 456)
Screenshot: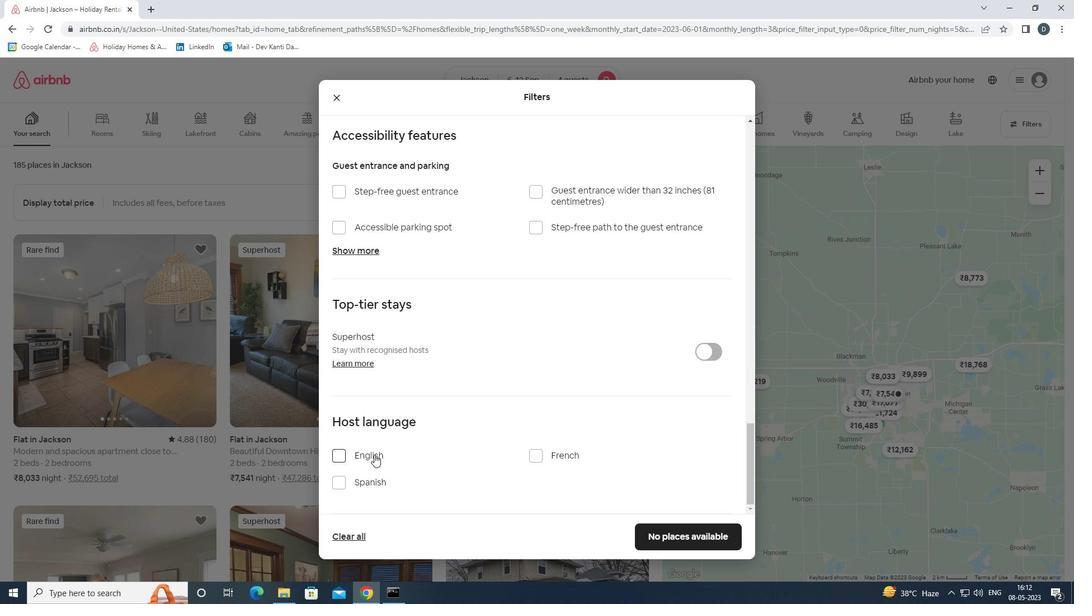 
Action: Mouse pressed left at (367, 456)
Screenshot: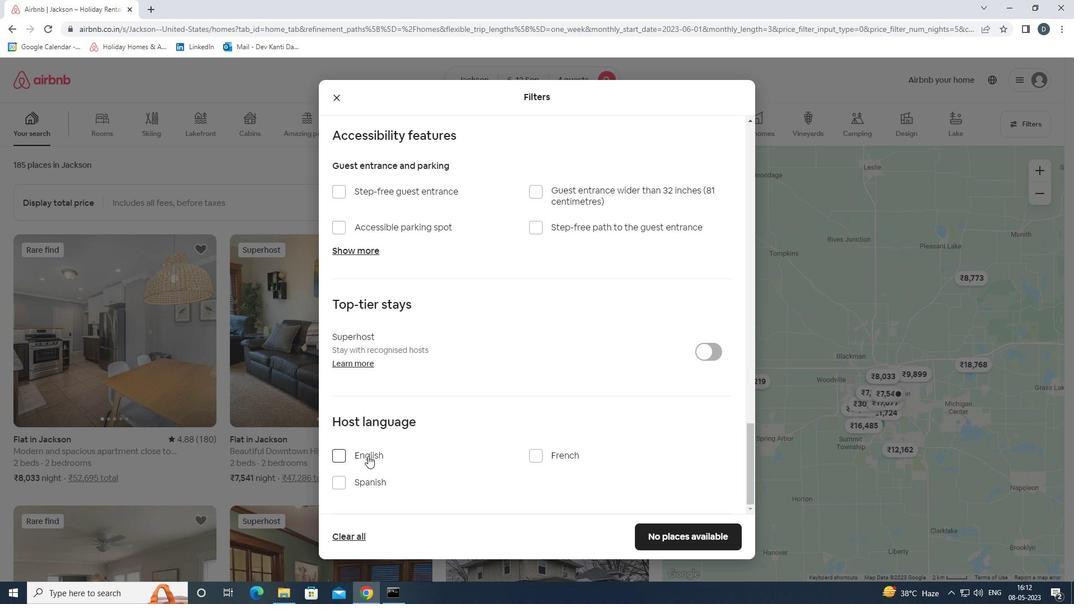 
Action: Mouse moved to (690, 529)
Screenshot: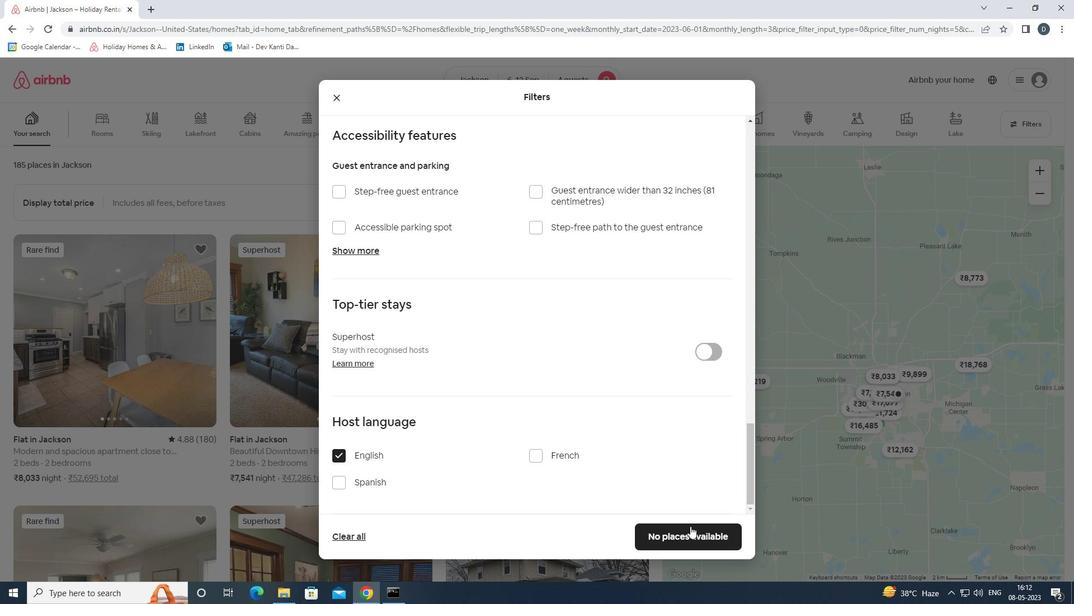 
Action: Mouse pressed left at (690, 529)
Screenshot: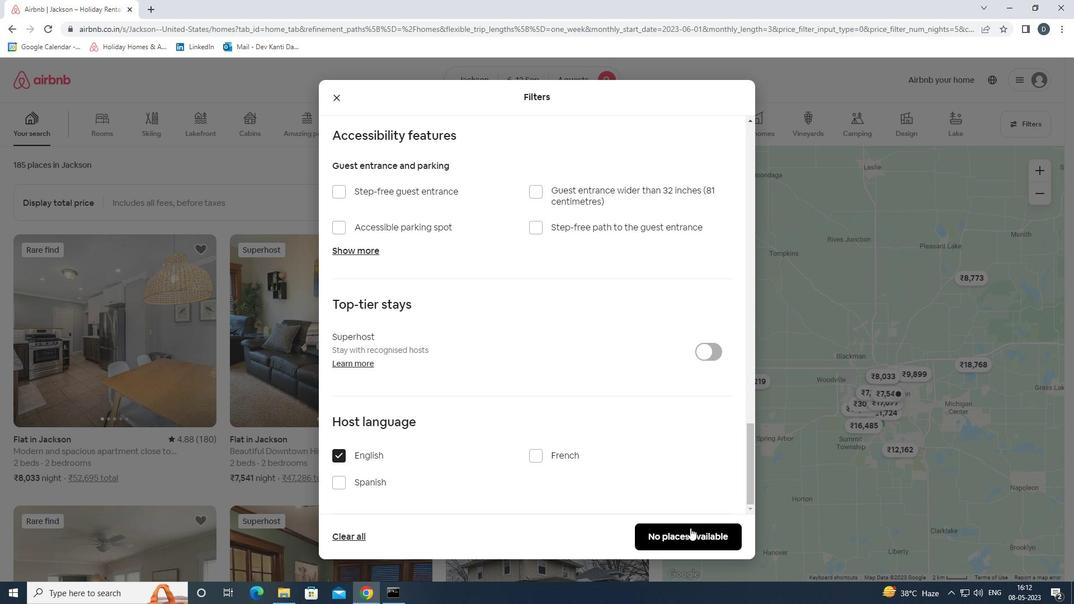 
Action: Mouse moved to (667, 519)
Screenshot: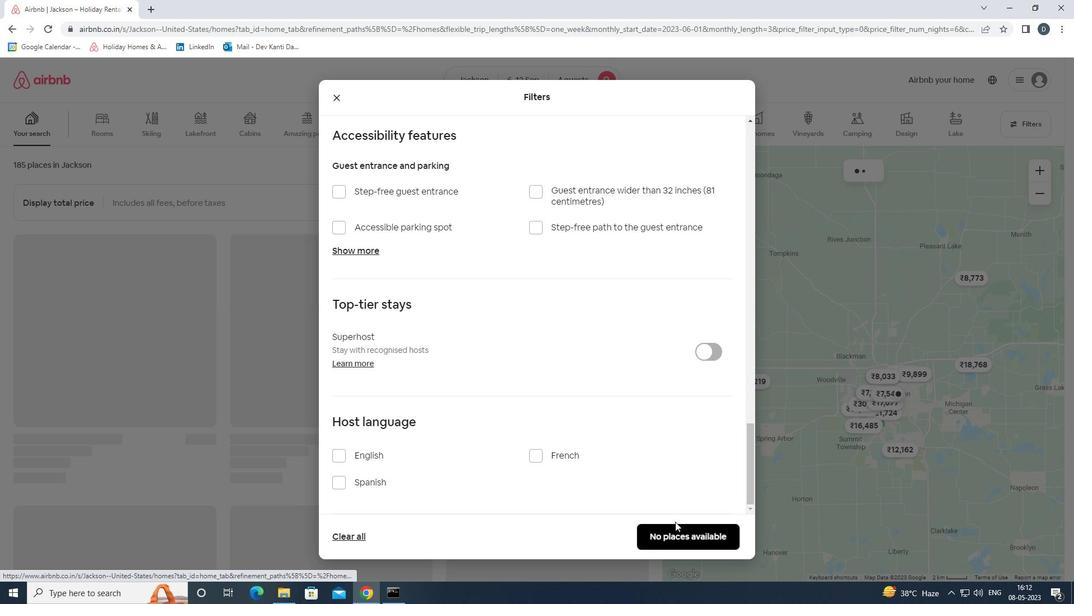 
